 Task: Create a due date automation trigger when advanced on, on the tuesday of the week before a card is due add dates due in 1 working days at 11:00 AM.
Action: Mouse moved to (970, 300)
Screenshot: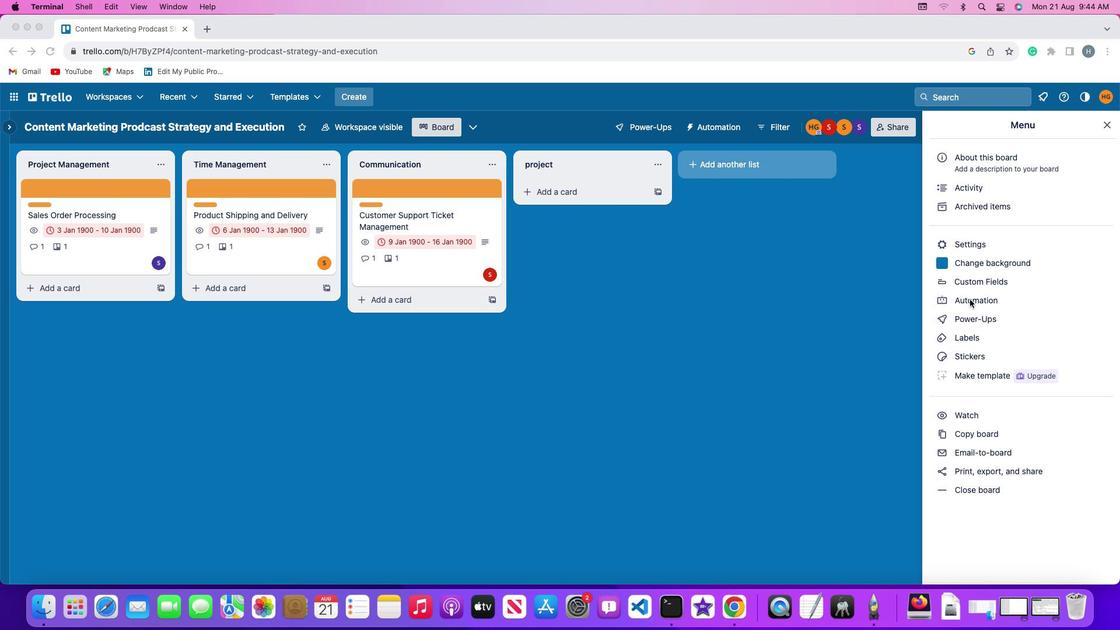 
Action: Mouse pressed left at (970, 300)
Screenshot: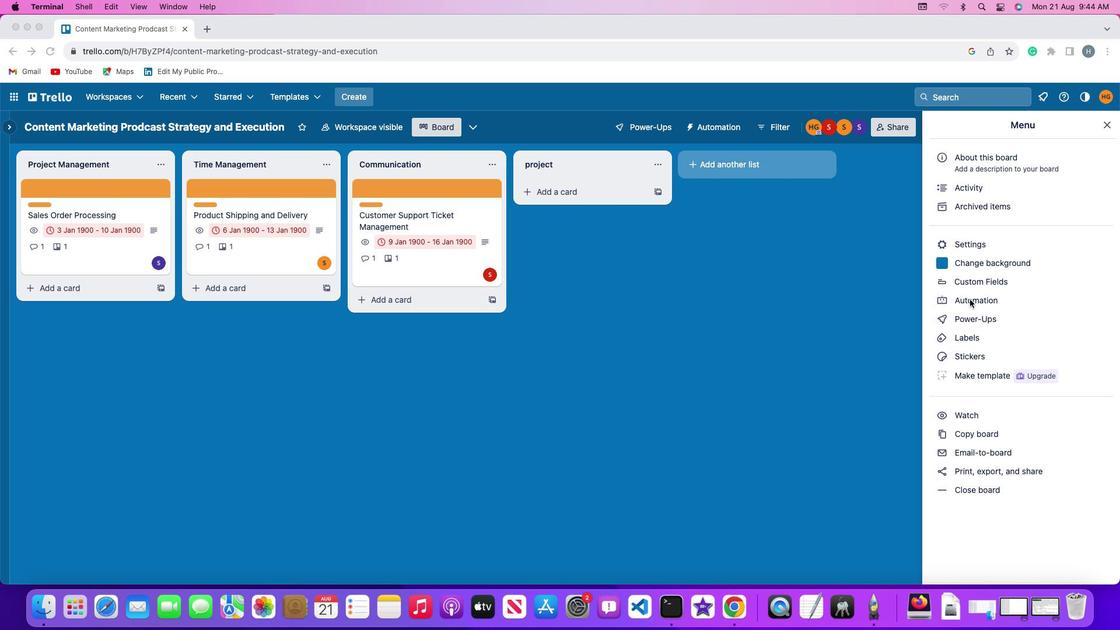 
Action: Mouse pressed left at (970, 300)
Screenshot: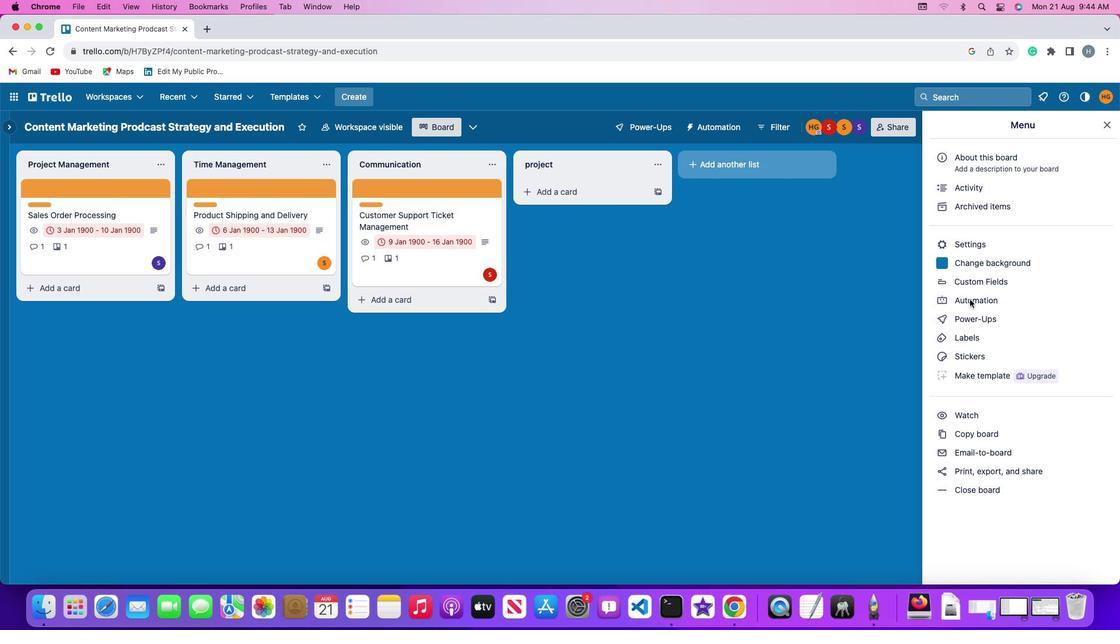 
Action: Mouse moved to (75, 272)
Screenshot: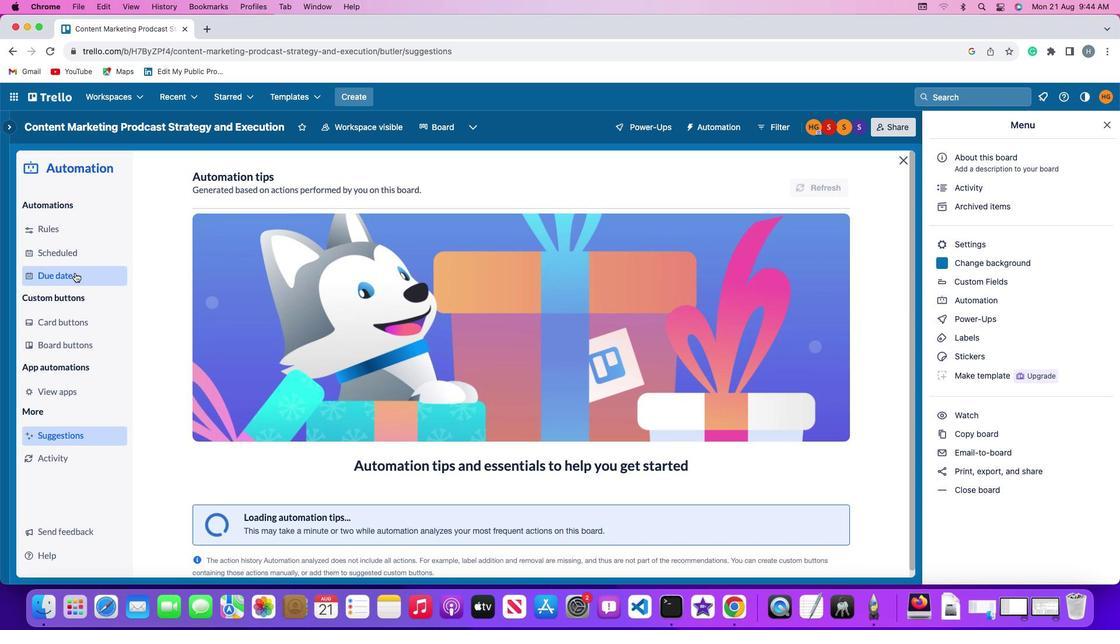 
Action: Mouse pressed left at (75, 272)
Screenshot: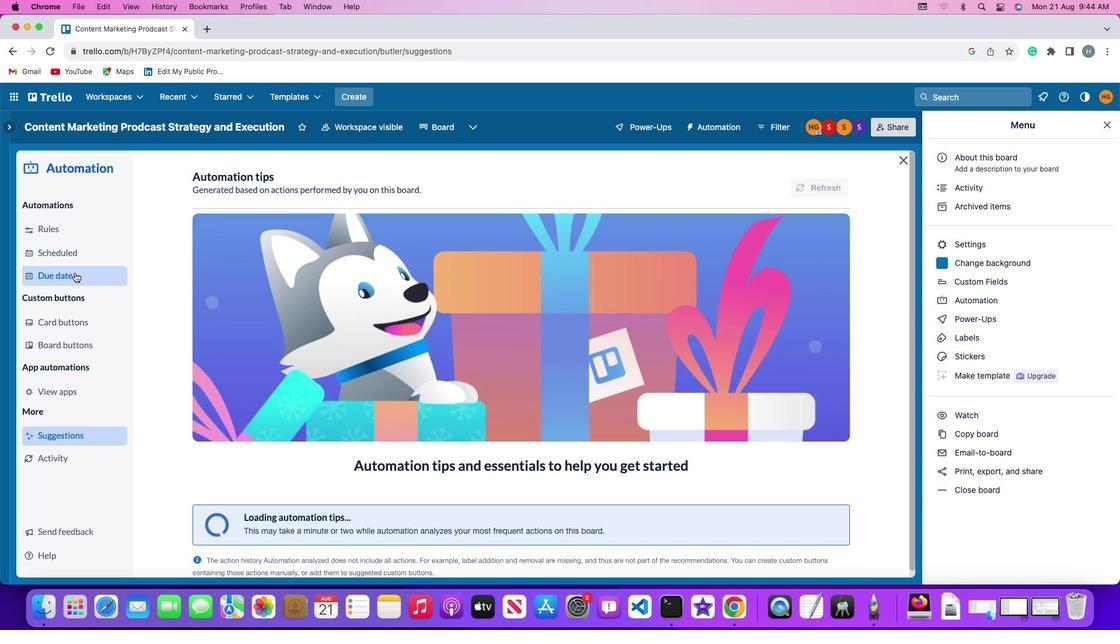 
Action: Mouse moved to (798, 176)
Screenshot: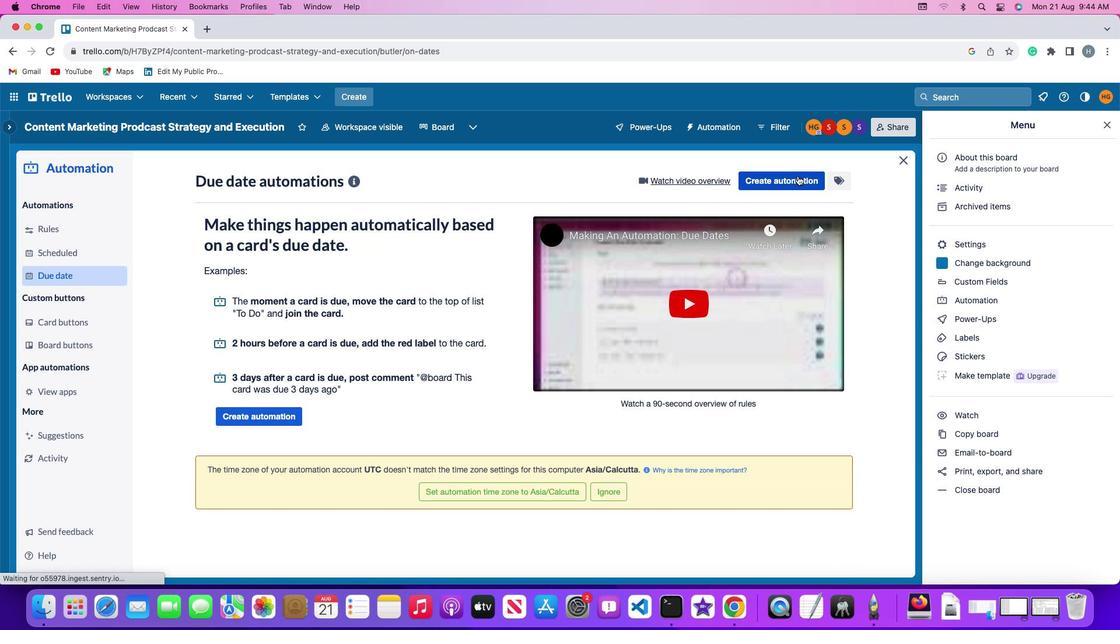 
Action: Mouse pressed left at (798, 176)
Screenshot: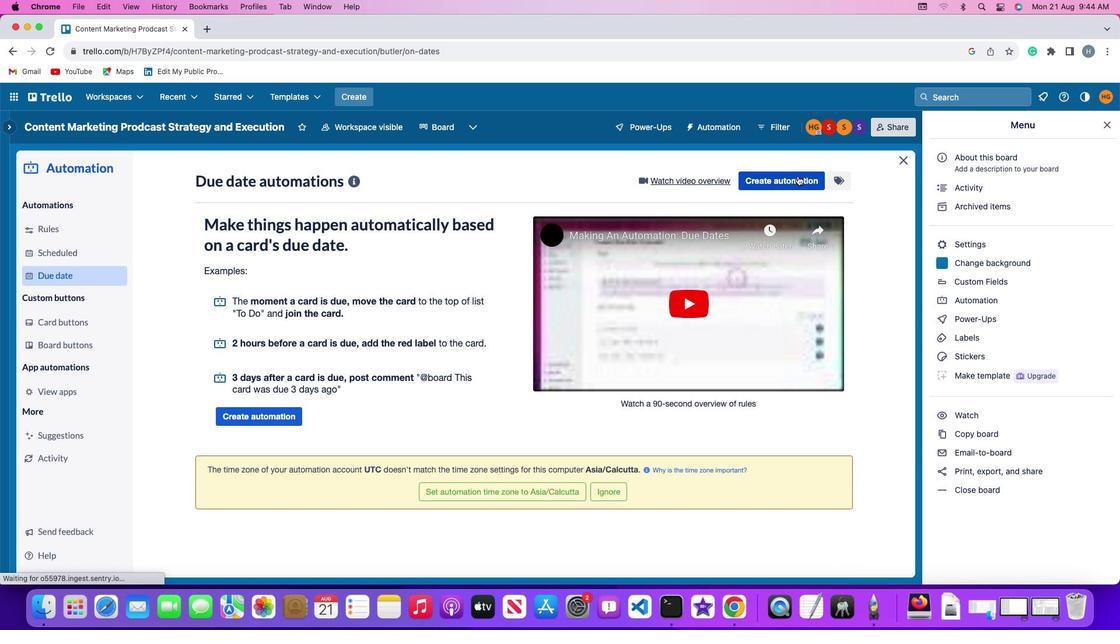 
Action: Mouse moved to (220, 287)
Screenshot: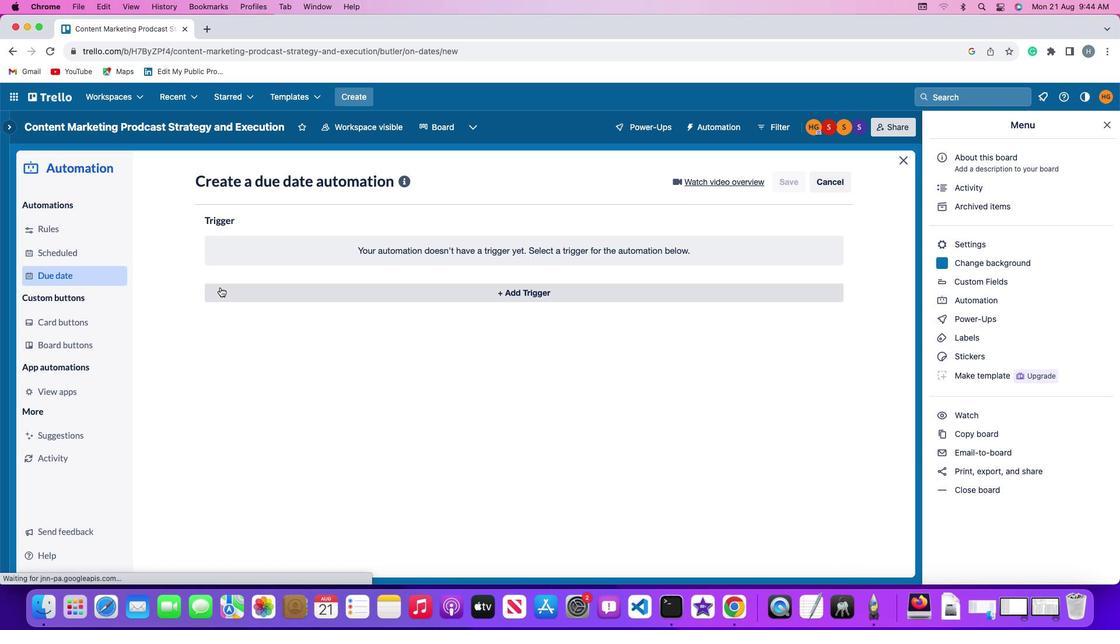 
Action: Mouse pressed left at (220, 287)
Screenshot: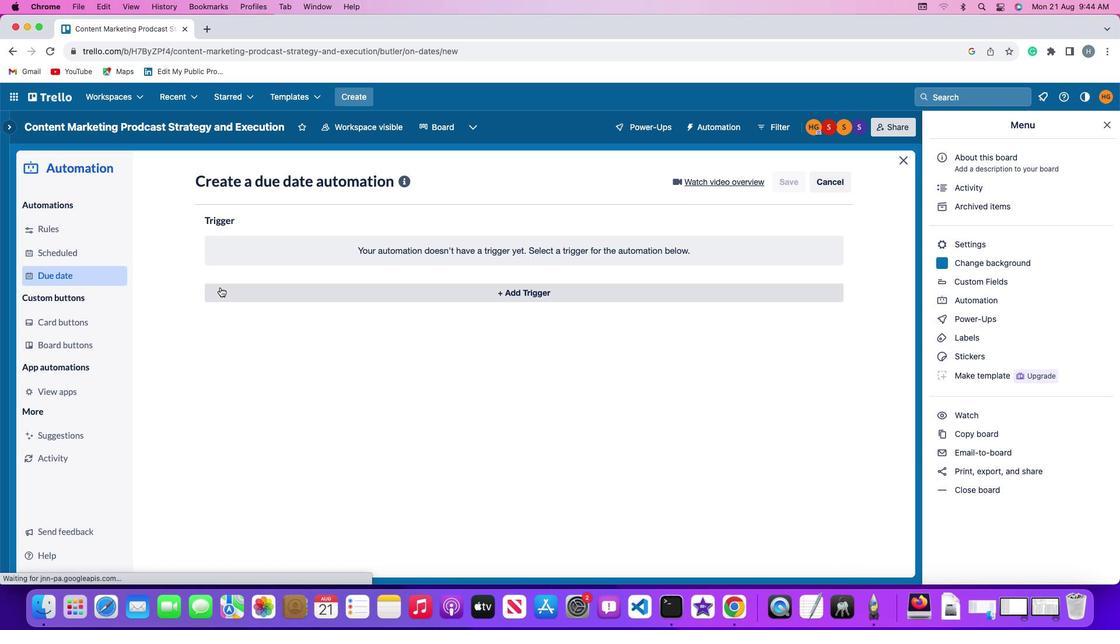 
Action: Mouse moved to (244, 510)
Screenshot: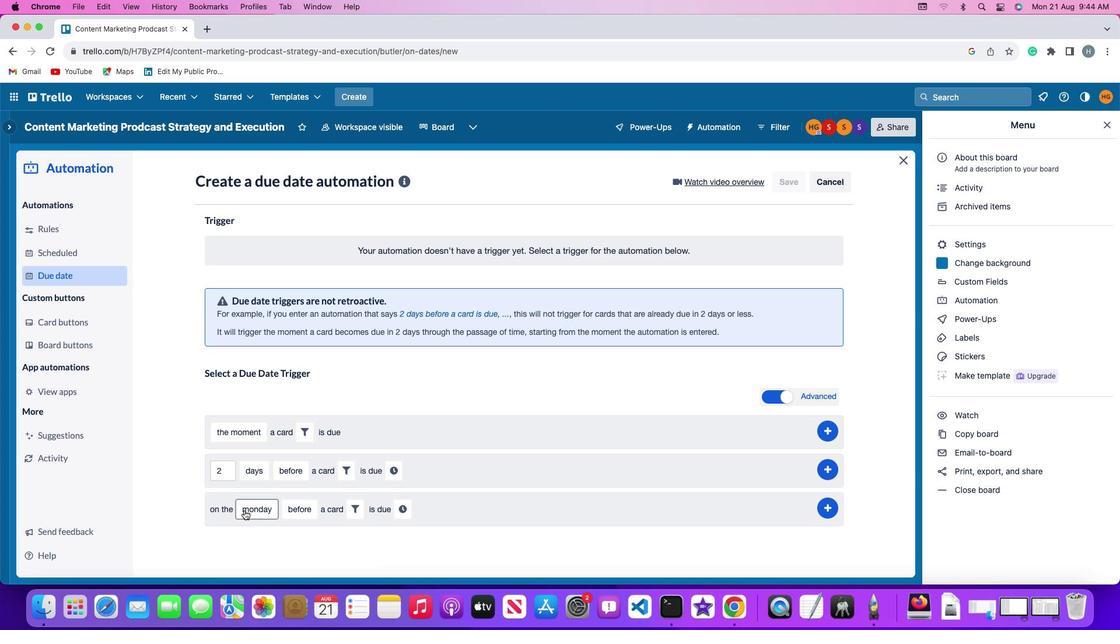 
Action: Mouse pressed left at (244, 510)
Screenshot: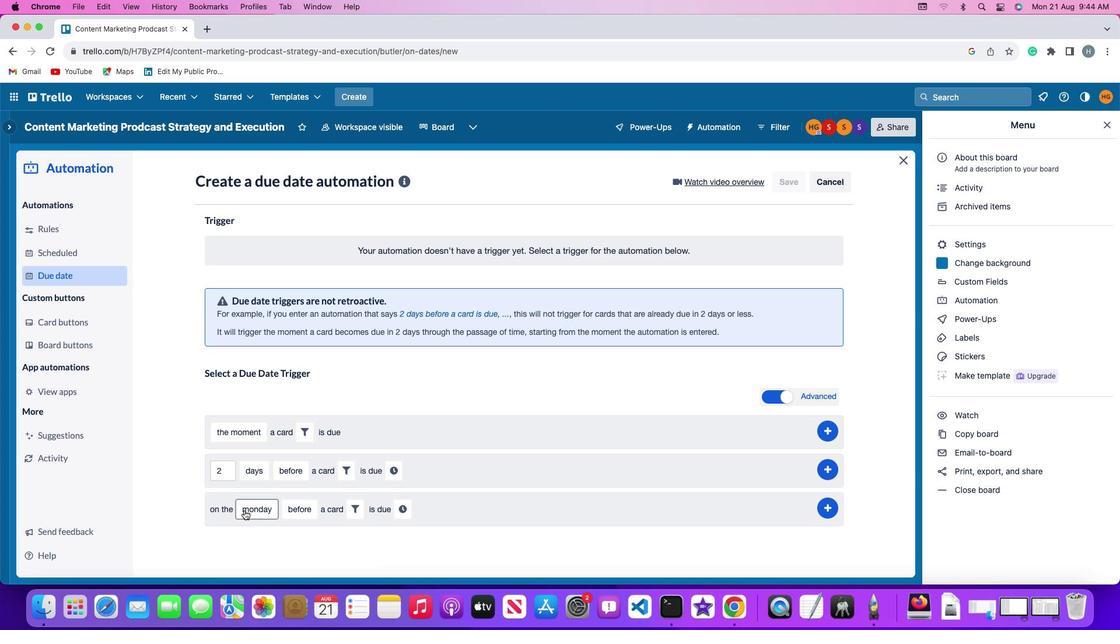 
Action: Mouse moved to (265, 369)
Screenshot: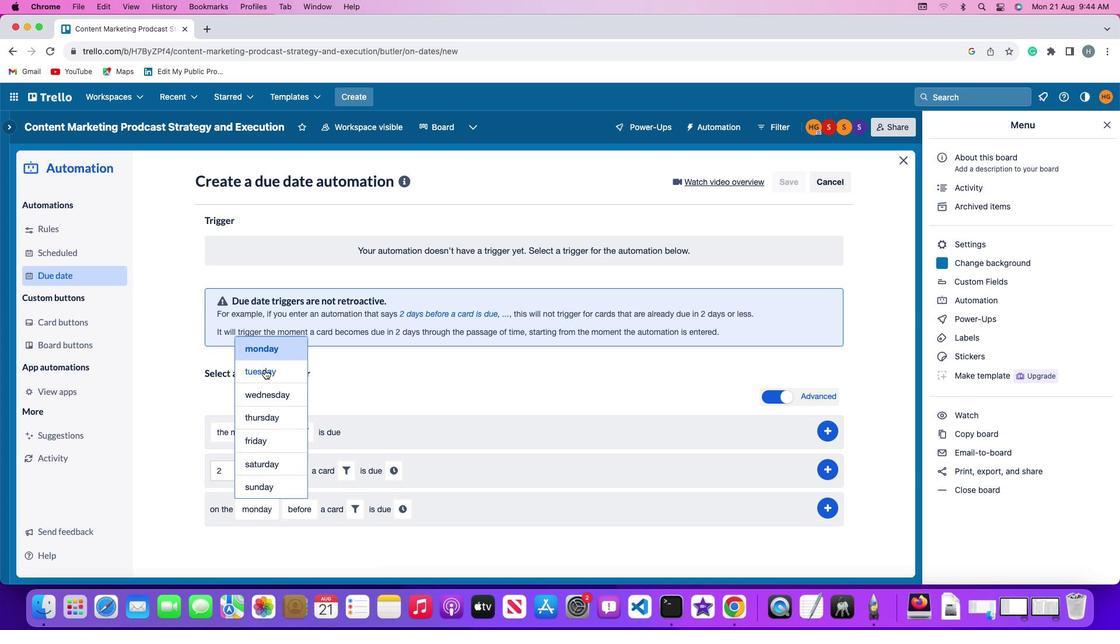 
Action: Mouse pressed left at (265, 369)
Screenshot: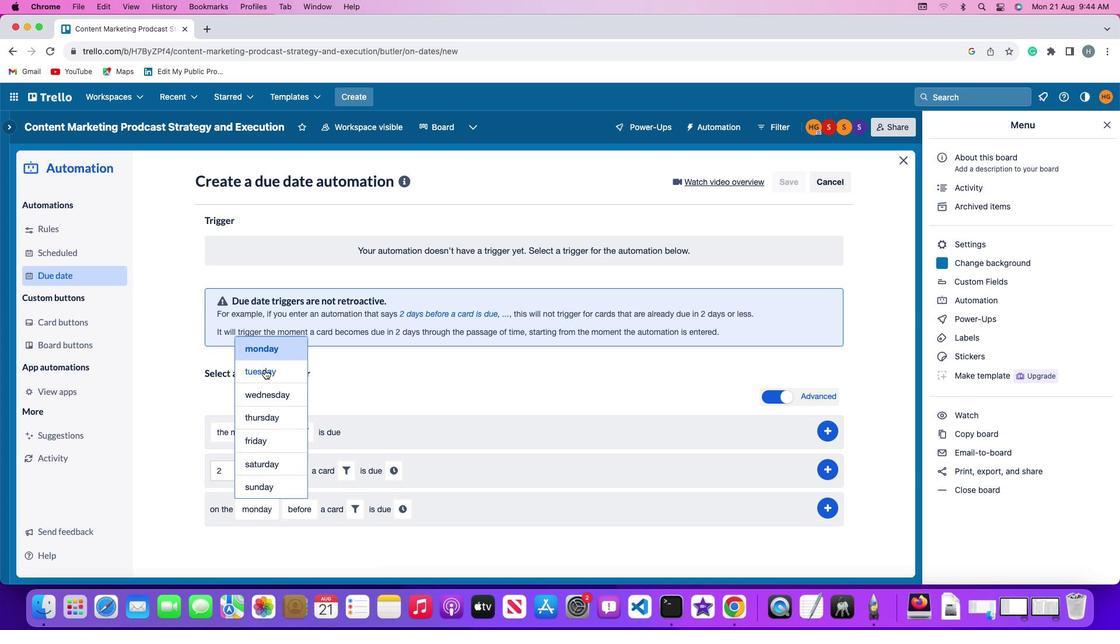 
Action: Mouse moved to (298, 509)
Screenshot: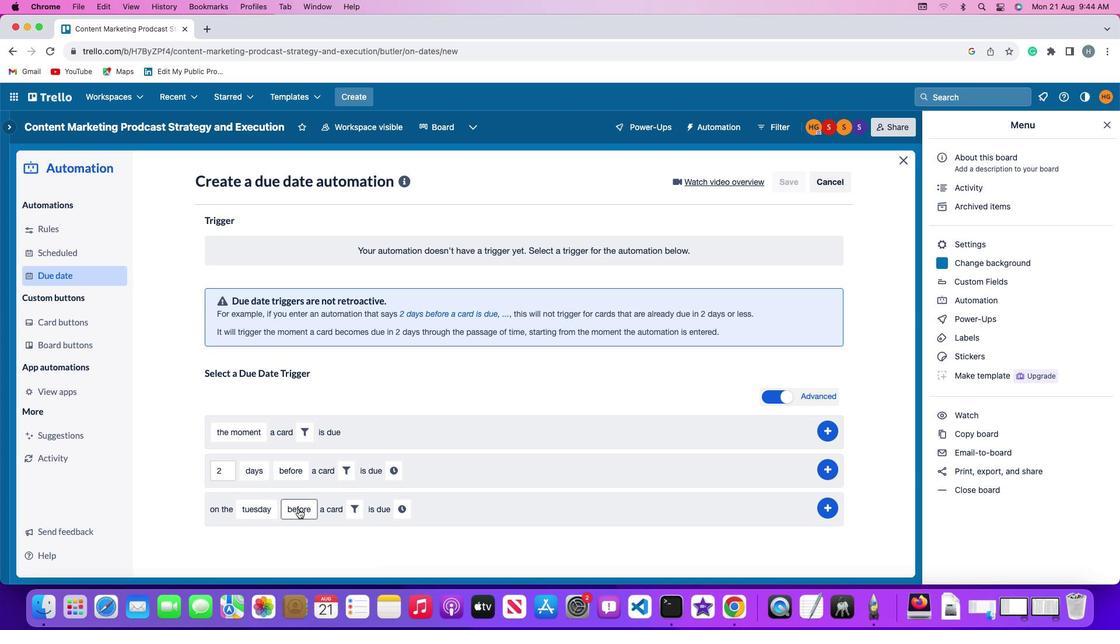 
Action: Mouse pressed left at (298, 509)
Screenshot: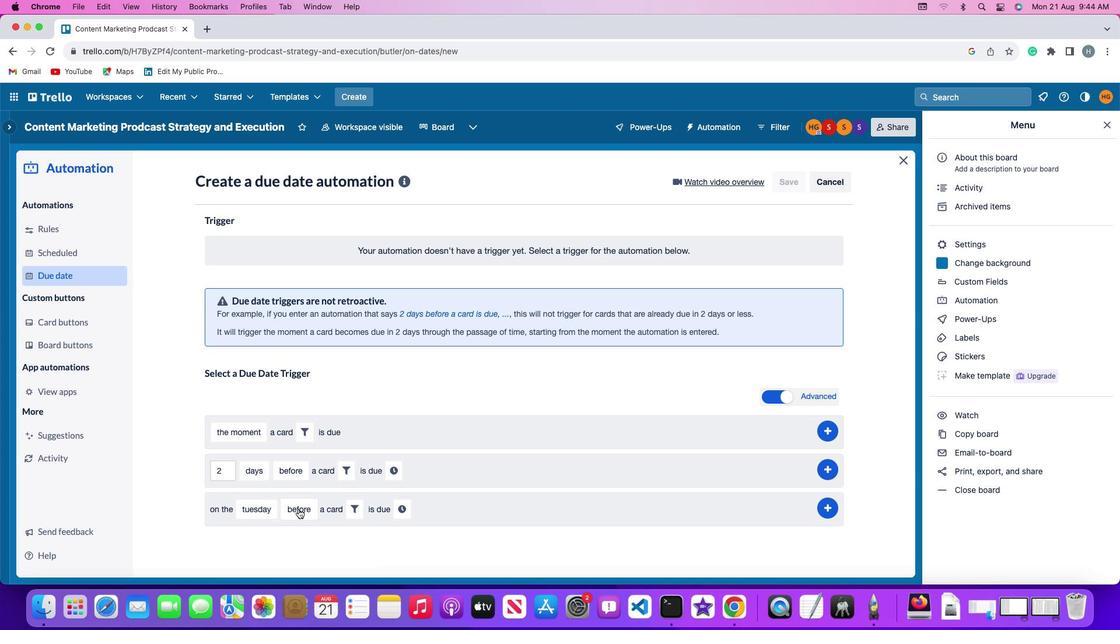 
Action: Mouse moved to (304, 490)
Screenshot: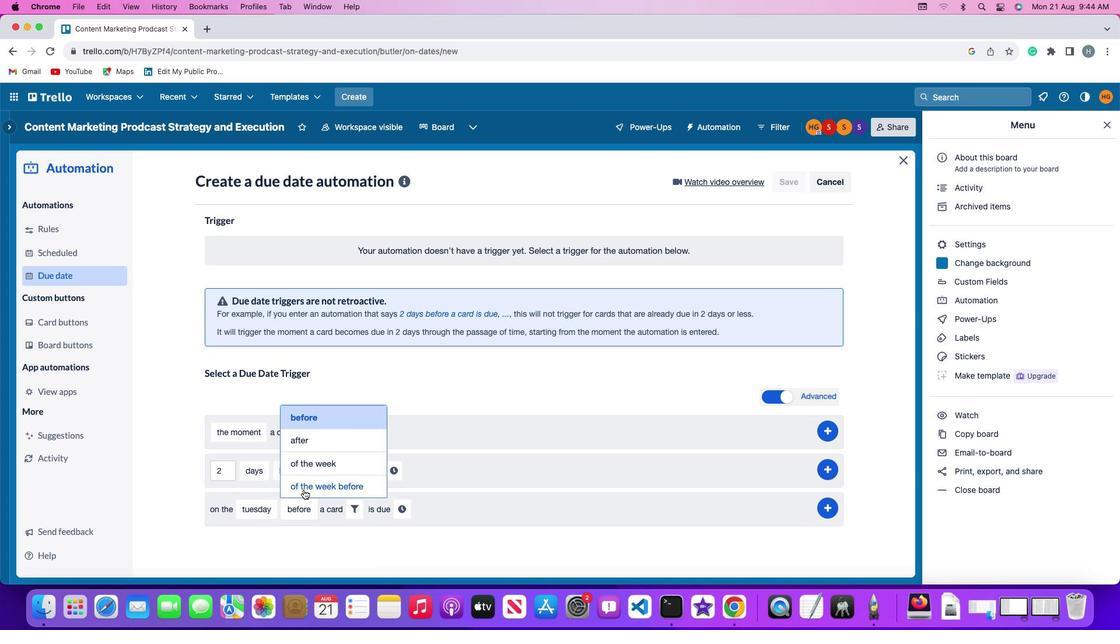 
Action: Mouse pressed left at (304, 490)
Screenshot: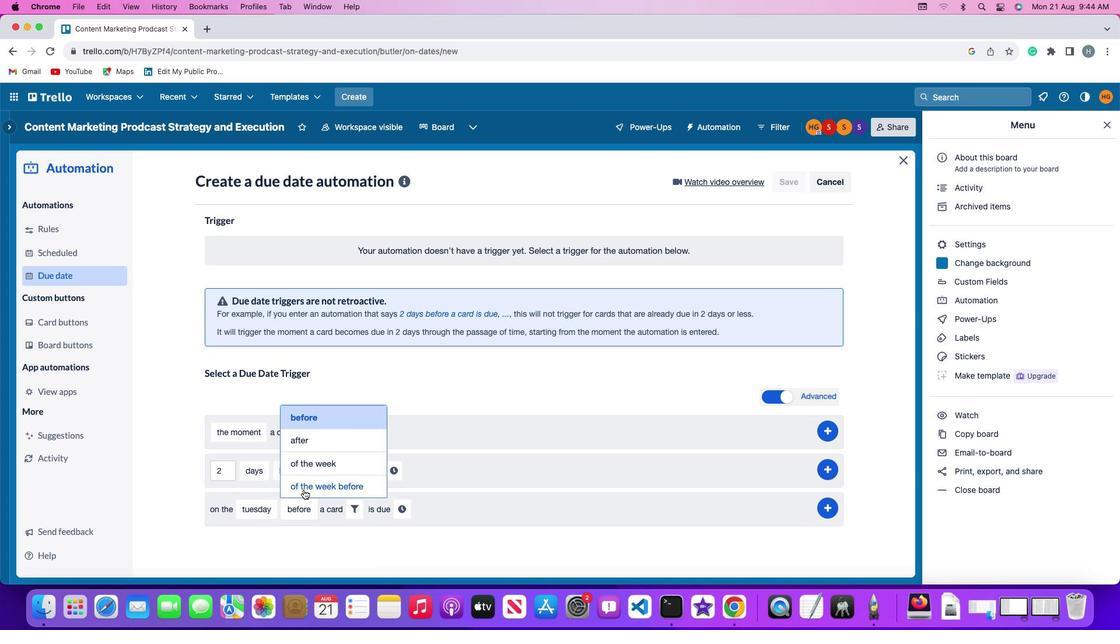 
Action: Mouse moved to (403, 510)
Screenshot: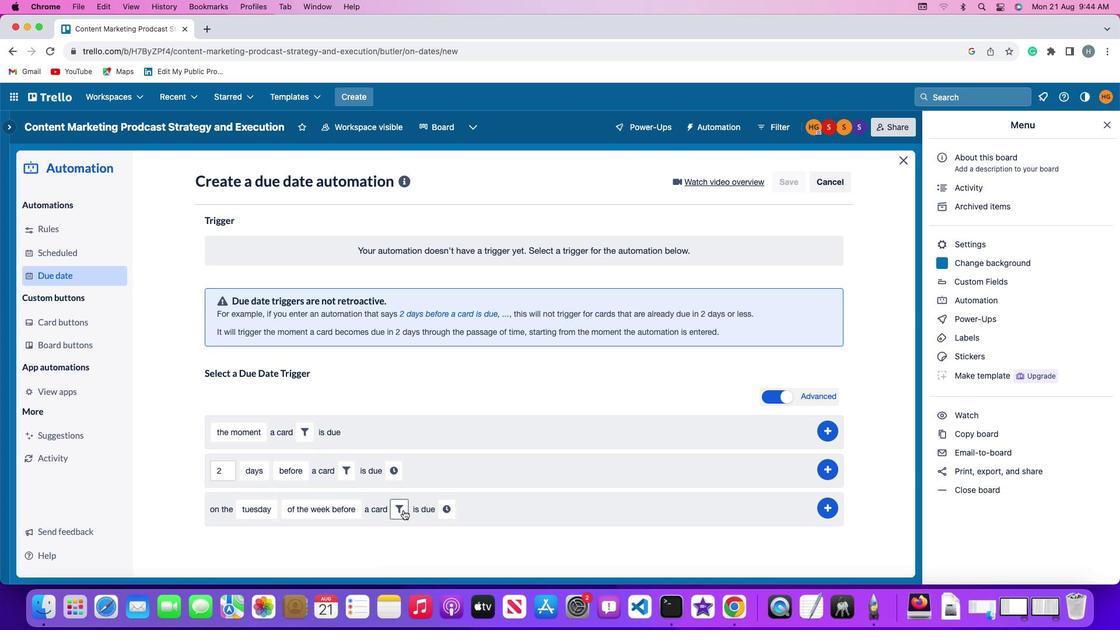 
Action: Mouse pressed left at (403, 510)
Screenshot: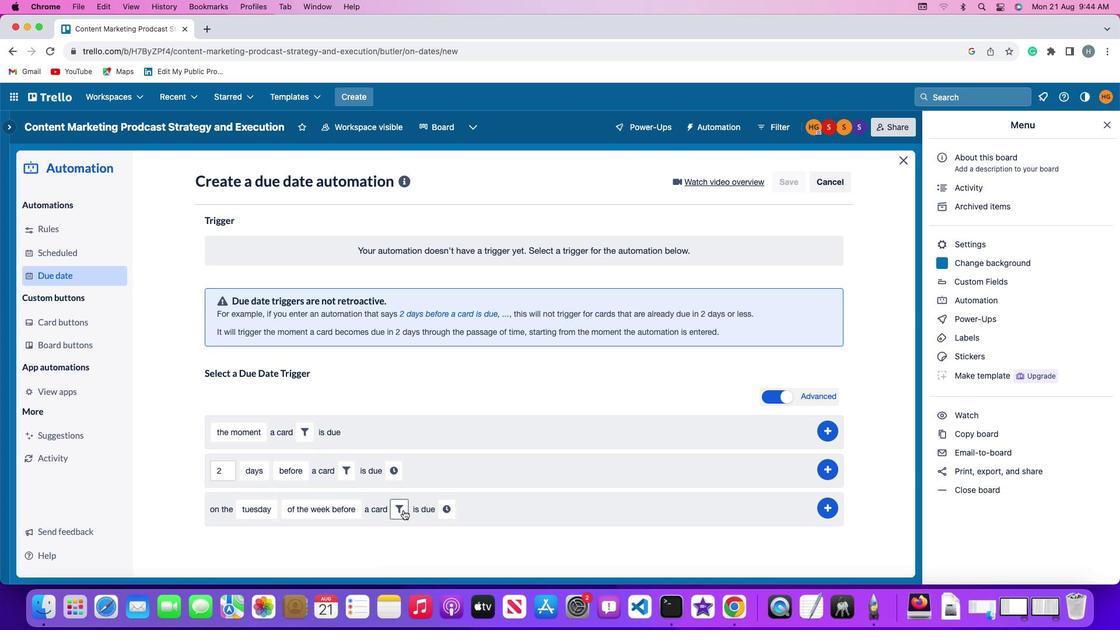 
Action: Mouse moved to (464, 558)
Screenshot: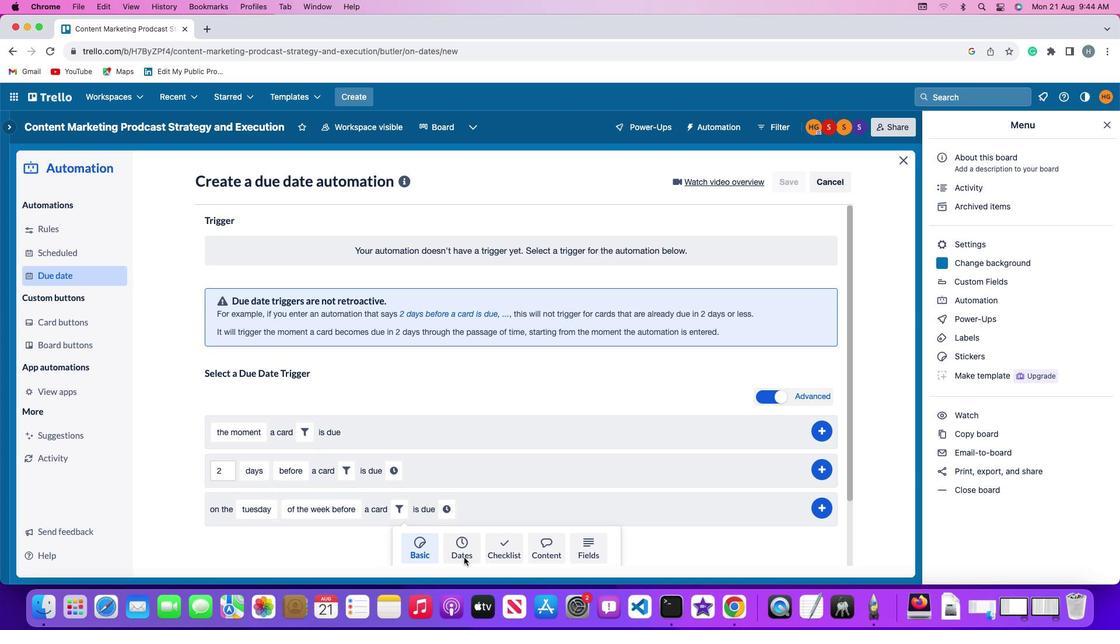 
Action: Mouse pressed left at (464, 558)
Screenshot: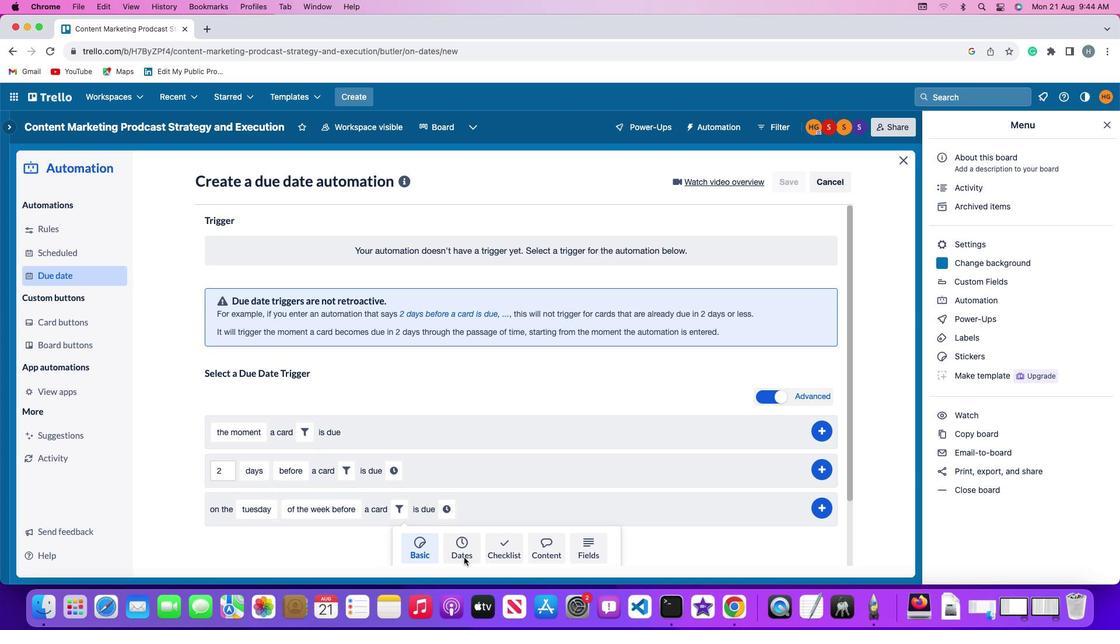 
Action: Mouse moved to (339, 537)
Screenshot: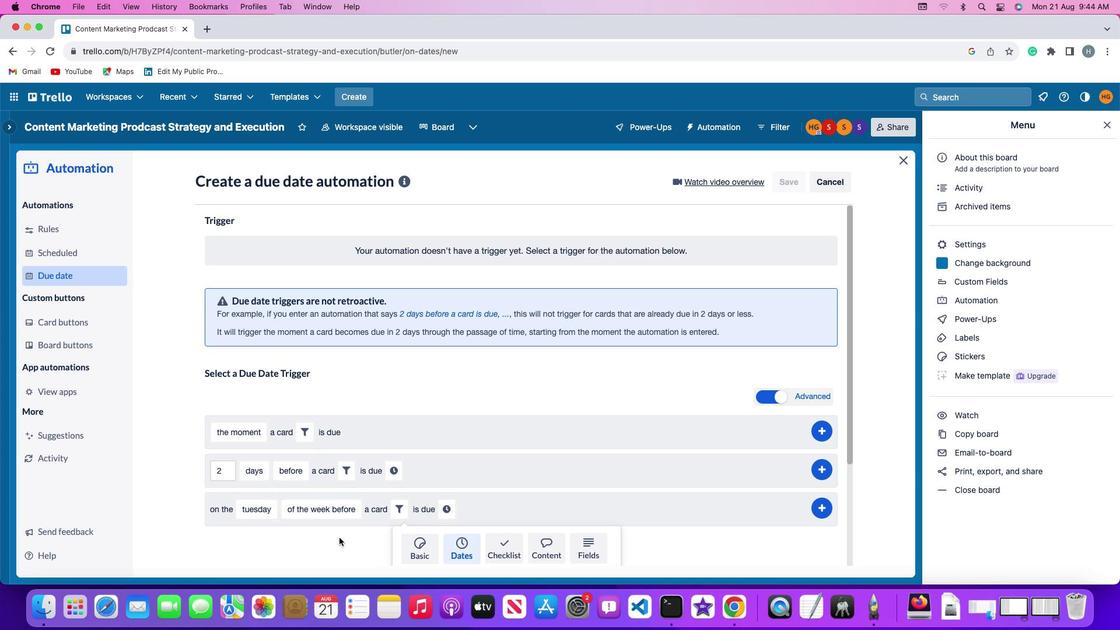 
Action: Mouse scrolled (339, 537) with delta (0, 0)
Screenshot: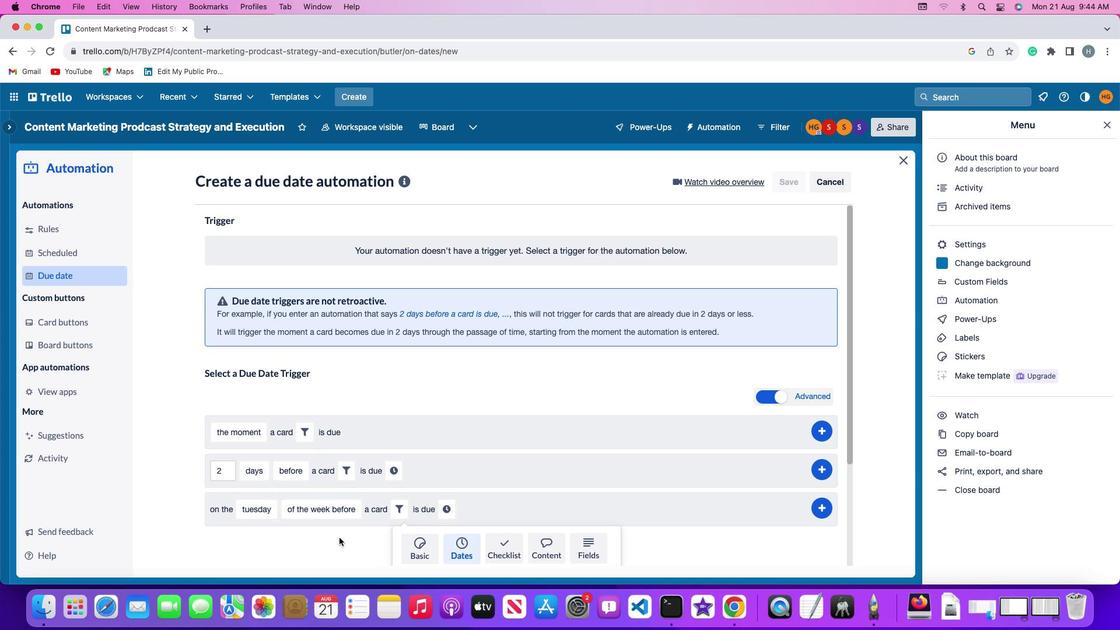 
Action: Mouse scrolled (339, 537) with delta (0, 0)
Screenshot: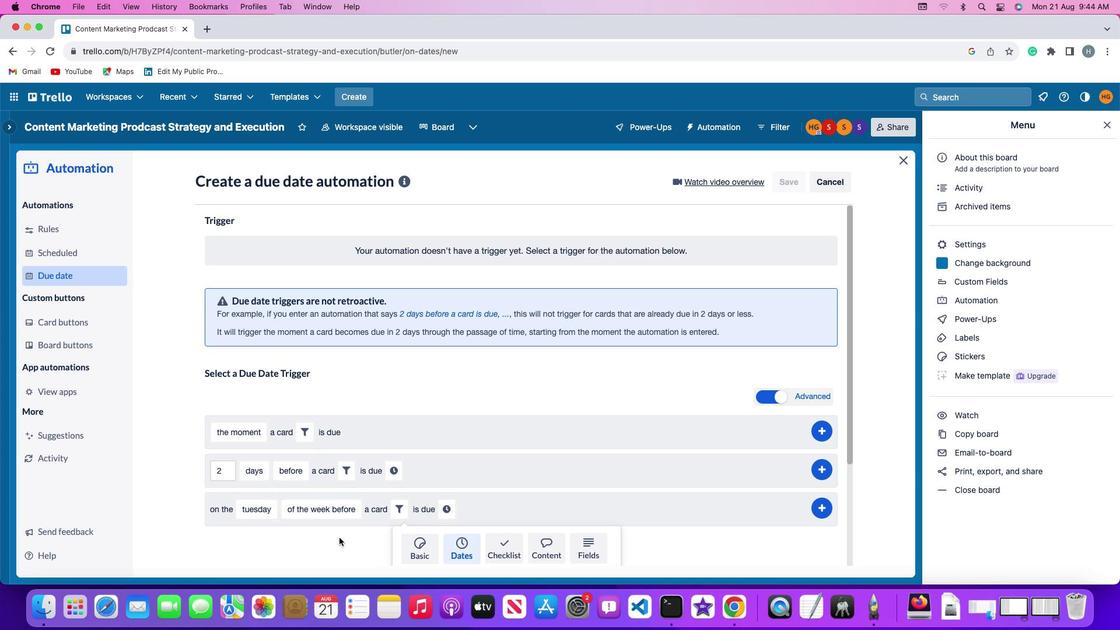 
Action: Mouse scrolled (339, 537) with delta (0, -1)
Screenshot: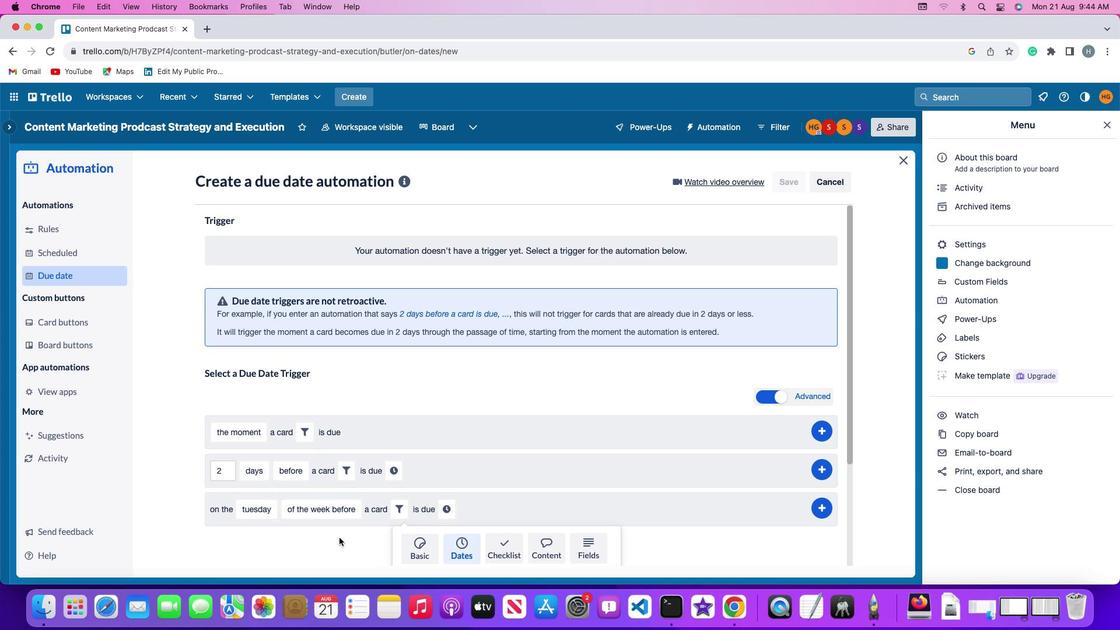 
Action: Mouse scrolled (339, 537) with delta (0, -2)
Screenshot: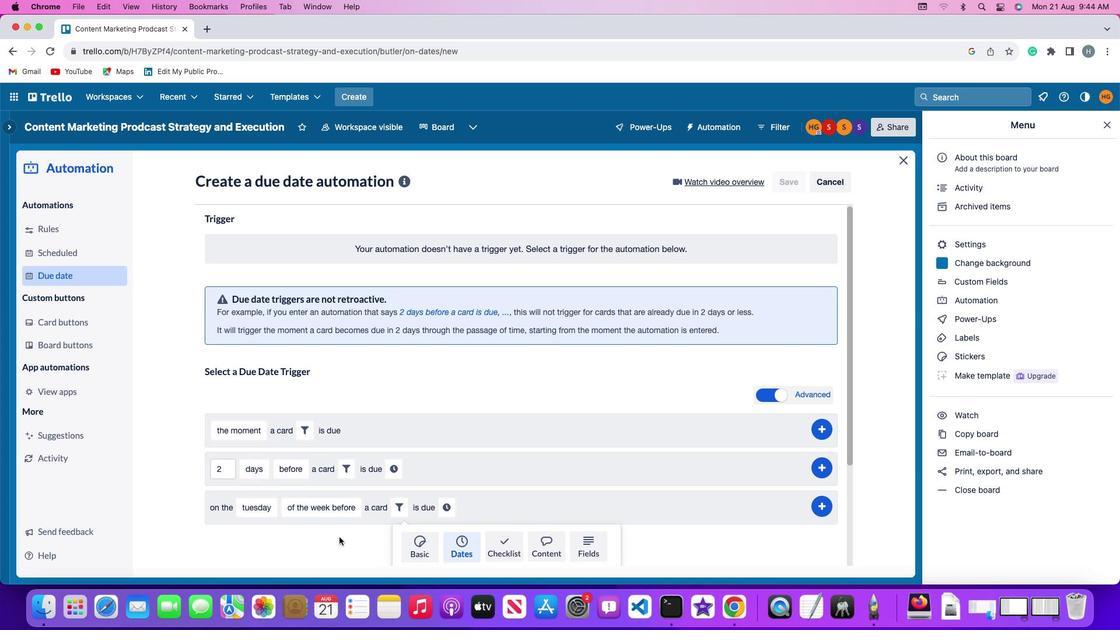 
Action: Mouse moved to (339, 537)
Screenshot: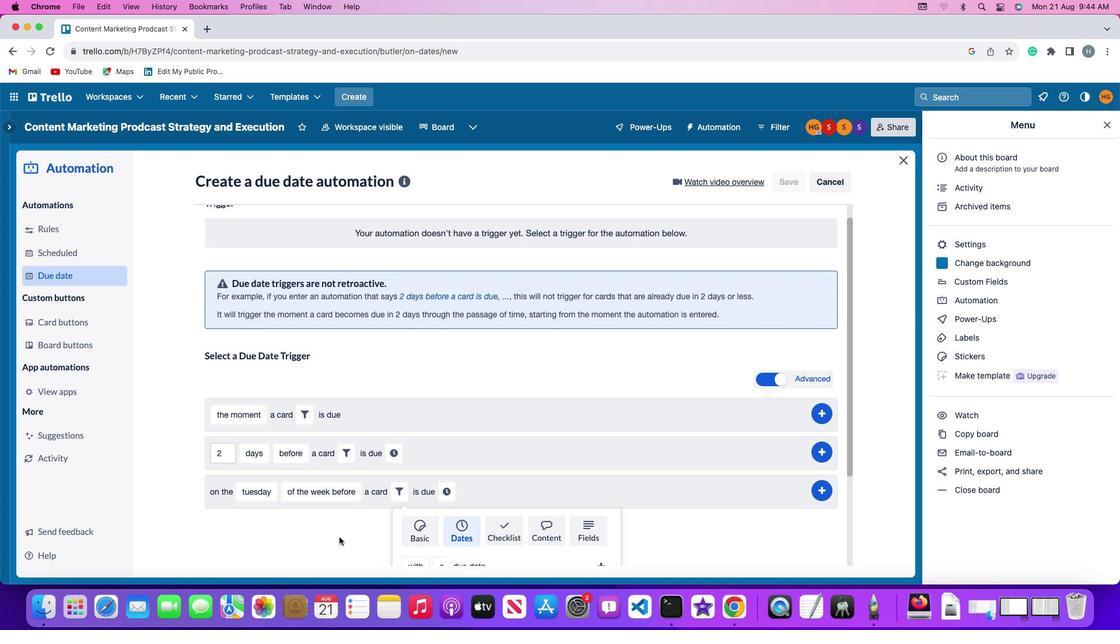 
Action: Mouse scrolled (339, 537) with delta (0, -2)
Screenshot: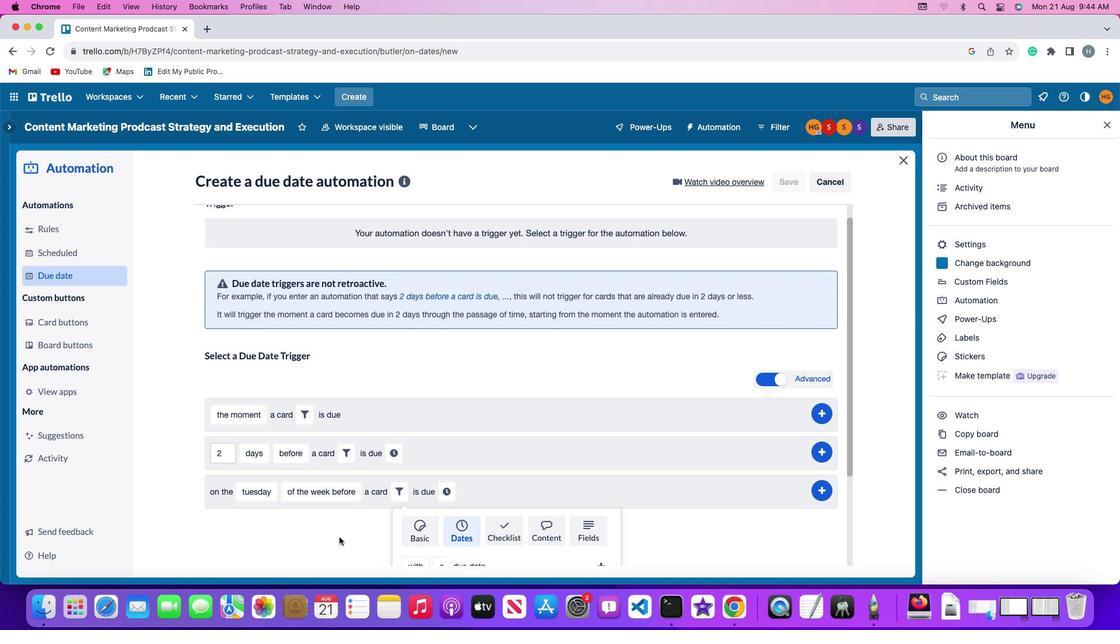 
Action: Mouse moved to (340, 536)
Screenshot: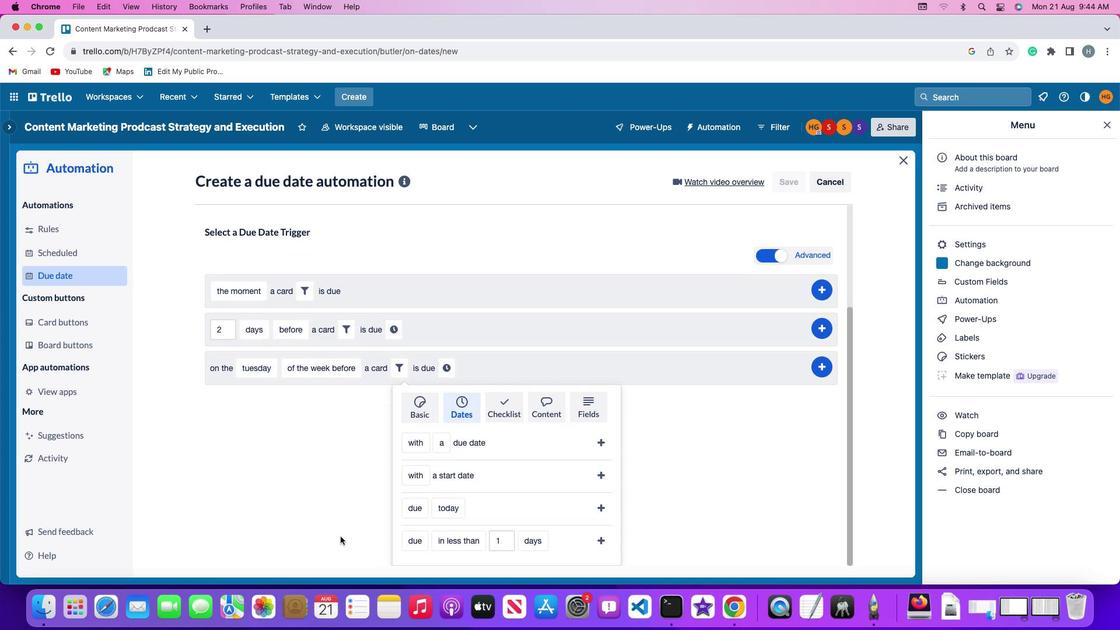 
Action: Mouse scrolled (340, 536) with delta (0, 0)
Screenshot: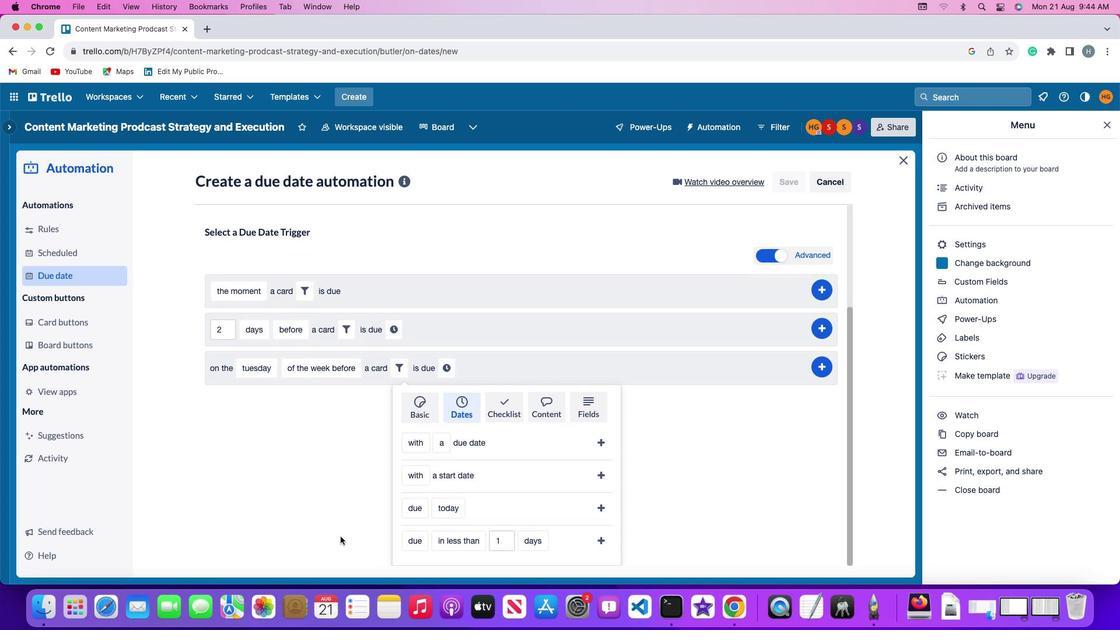 
Action: Mouse scrolled (340, 536) with delta (0, 0)
Screenshot: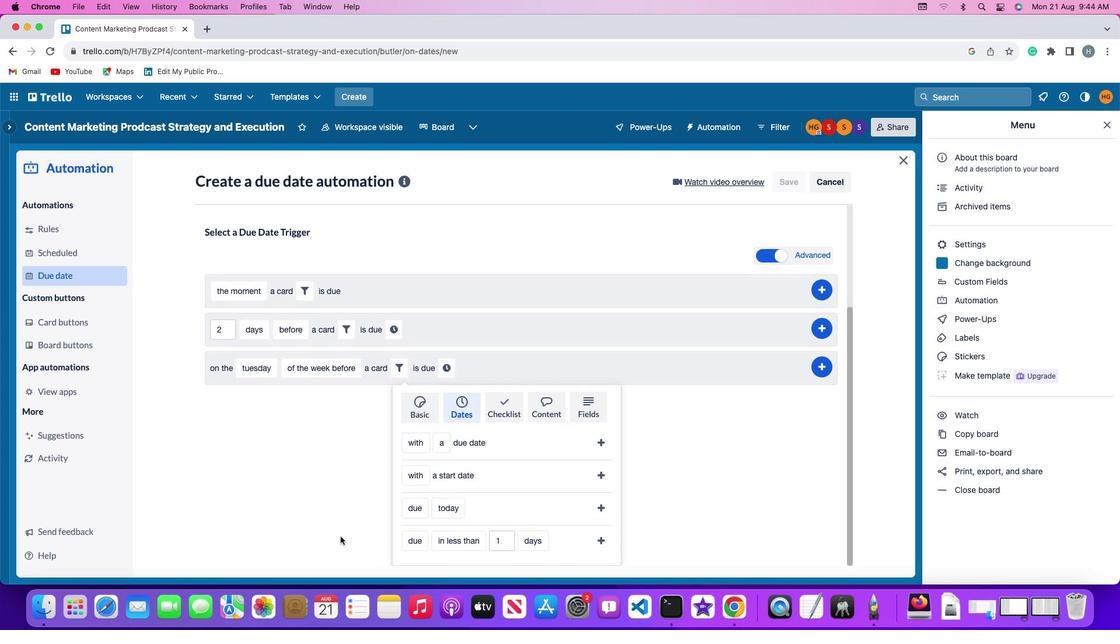 
Action: Mouse scrolled (340, 536) with delta (0, -1)
Screenshot: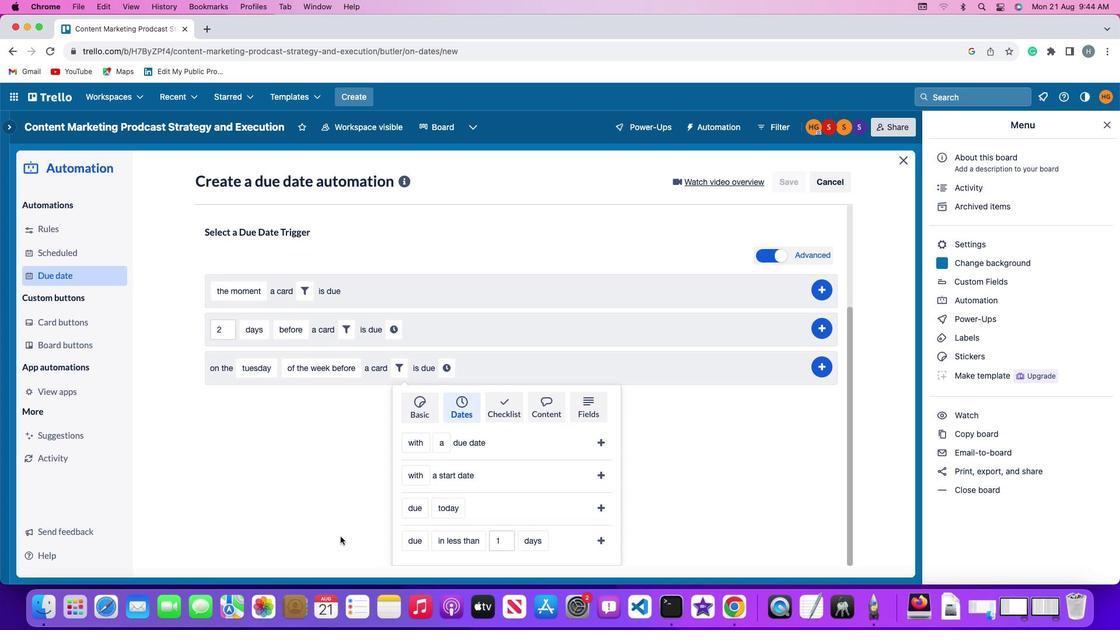 
Action: Mouse moved to (422, 538)
Screenshot: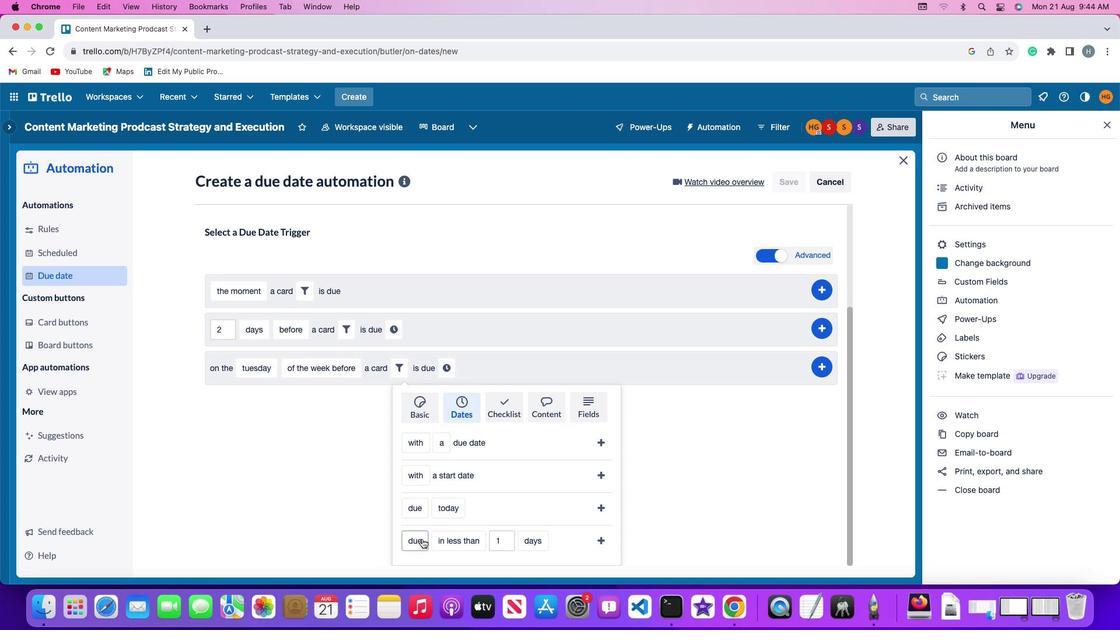 
Action: Mouse pressed left at (422, 538)
Screenshot: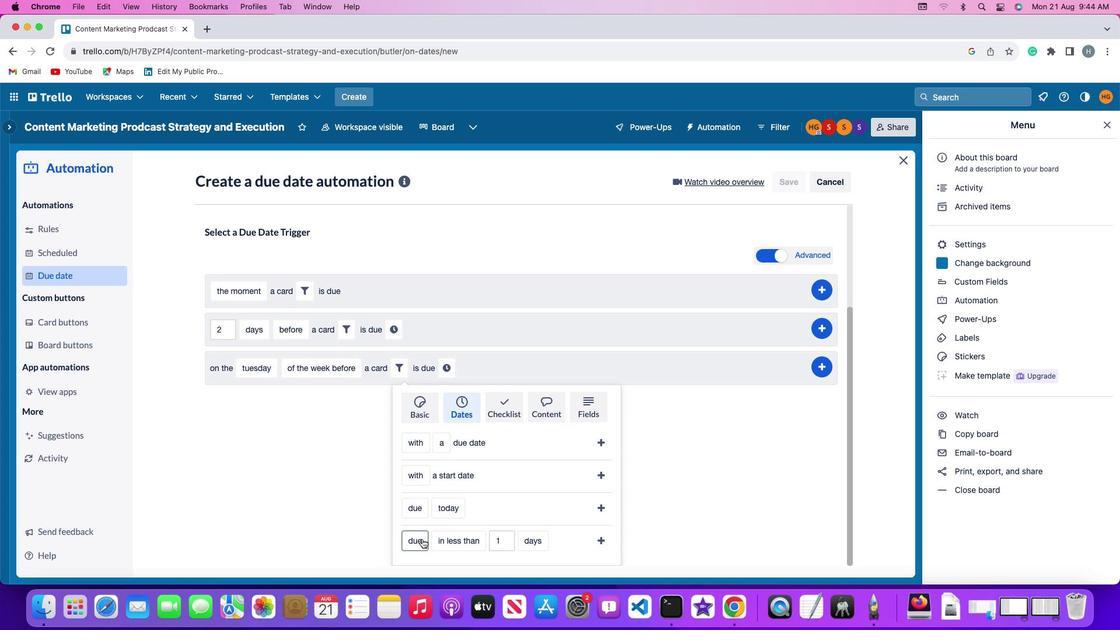 
Action: Mouse moved to (424, 493)
Screenshot: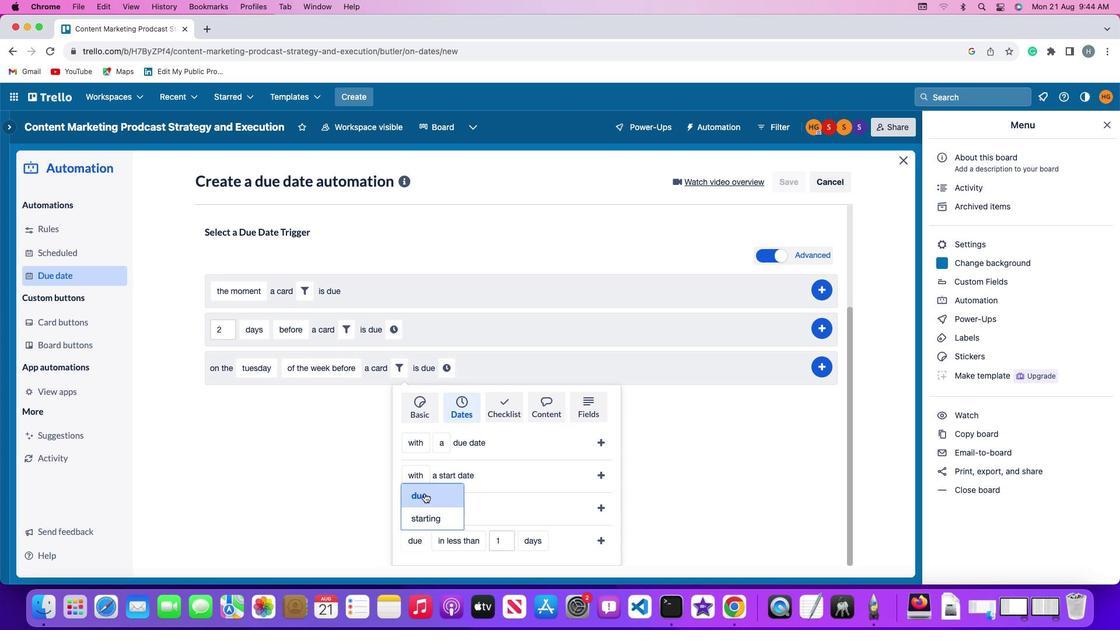 
Action: Mouse pressed left at (424, 493)
Screenshot: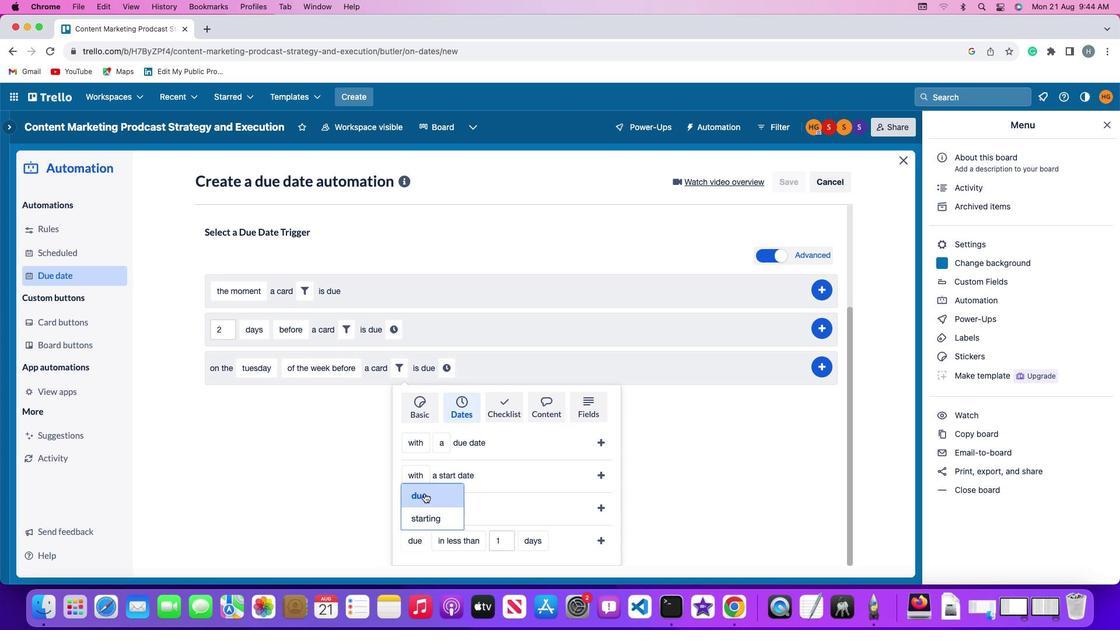 
Action: Mouse moved to (446, 548)
Screenshot: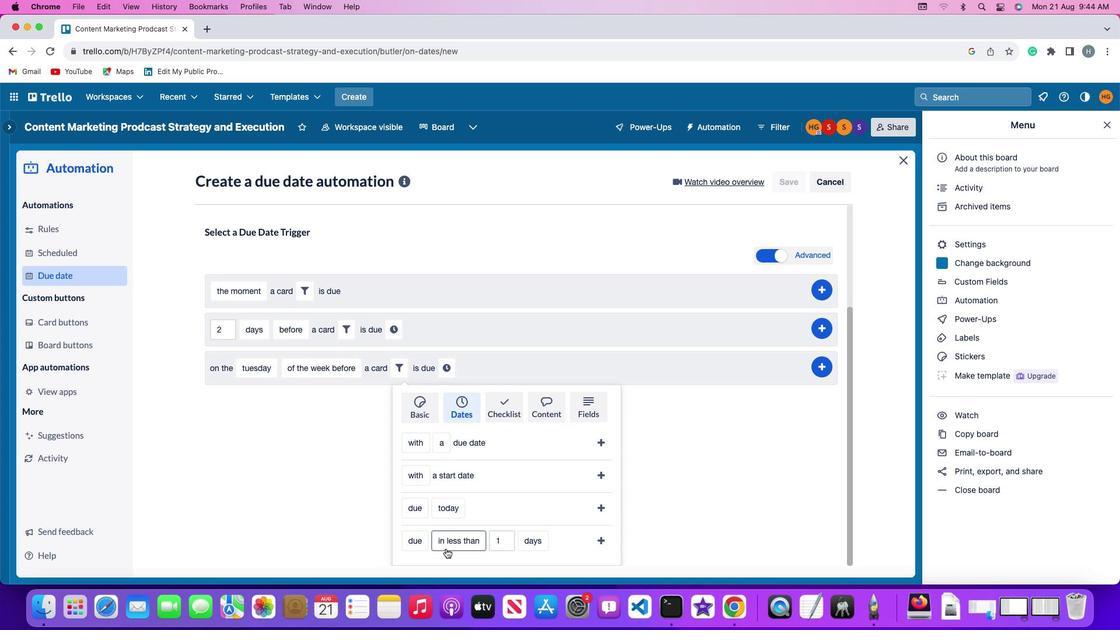 
Action: Mouse pressed left at (446, 548)
Screenshot: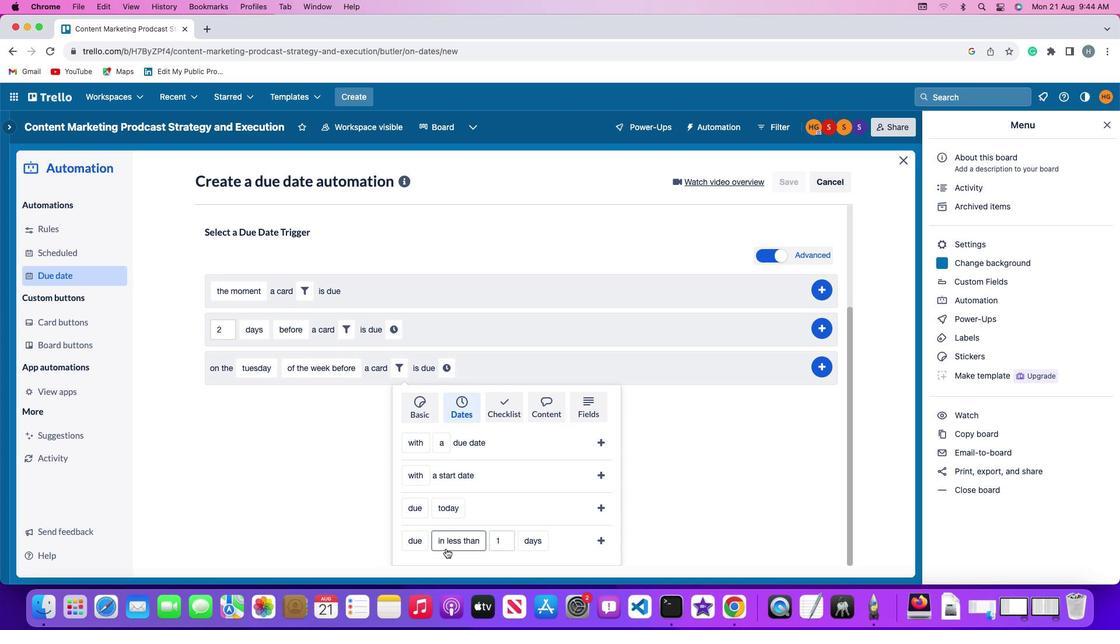 
Action: Mouse moved to (447, 499)
Screenshot: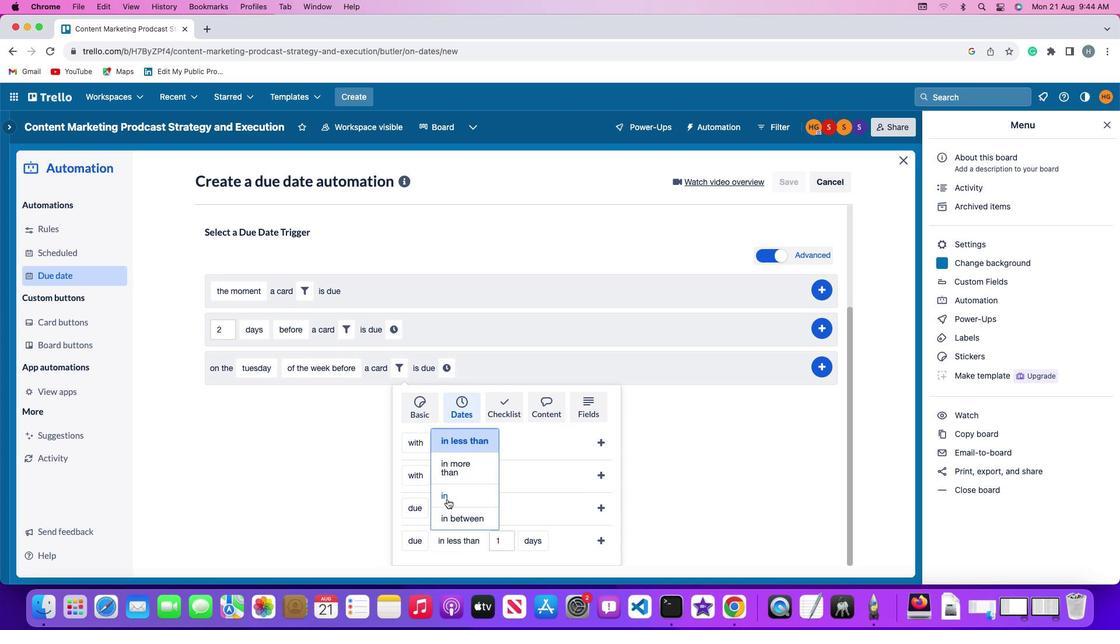 
Action: Mouse pressed left at (447, 499)
Screenshot: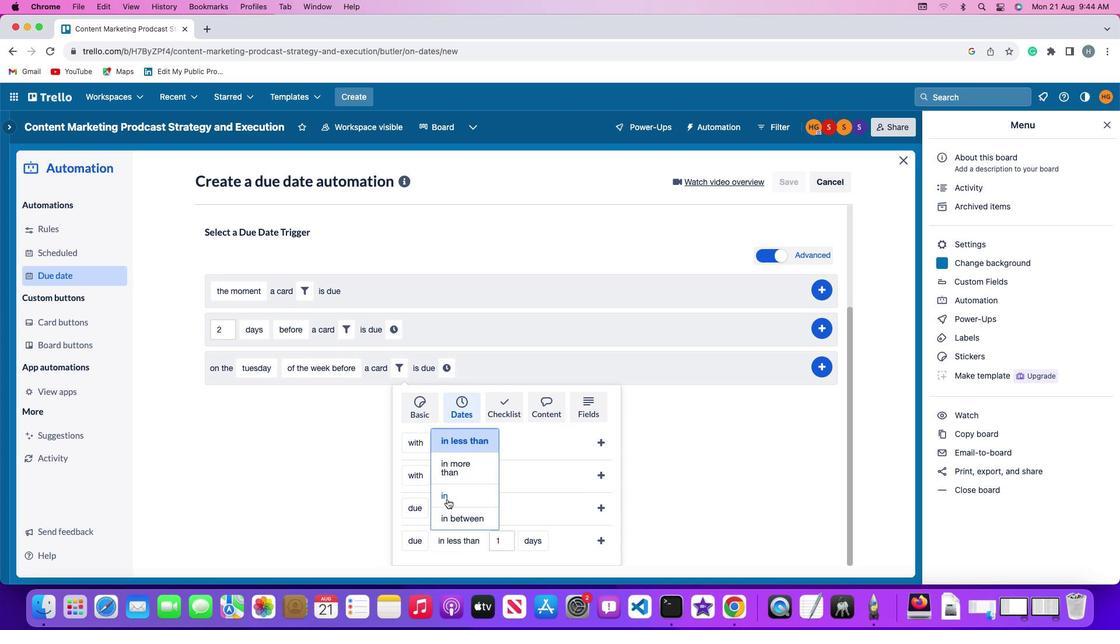 
Action: Mouse moved to (475, 542)
Screenshot: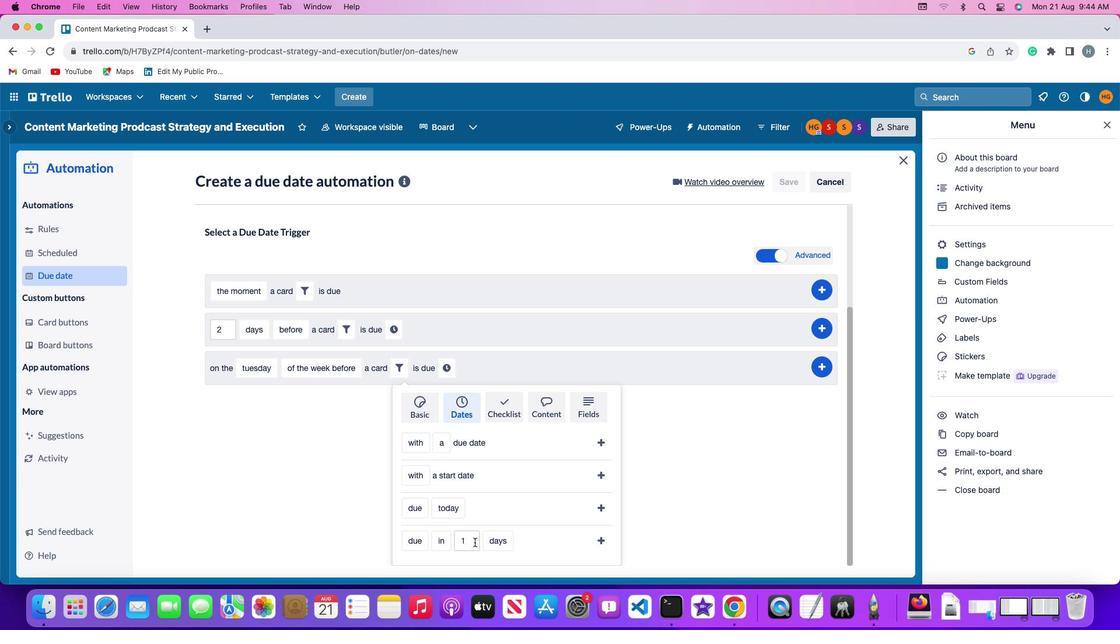 
Action: Mouse pressed left at (475, 542)
Screenshot: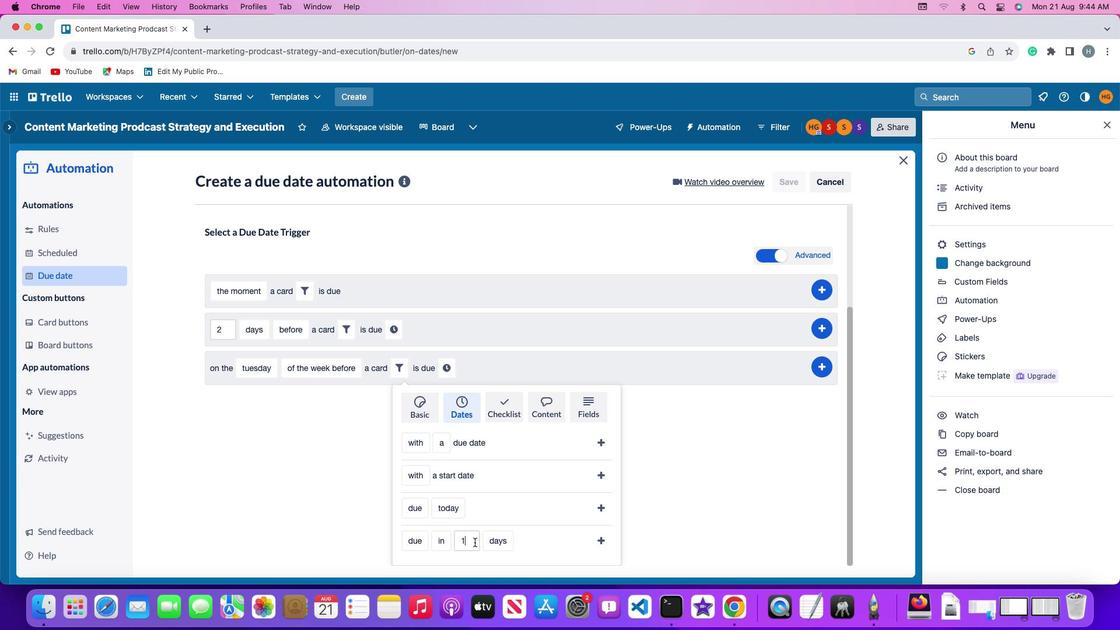
Action: Key pressed Key.backspace'1'
Screenshot: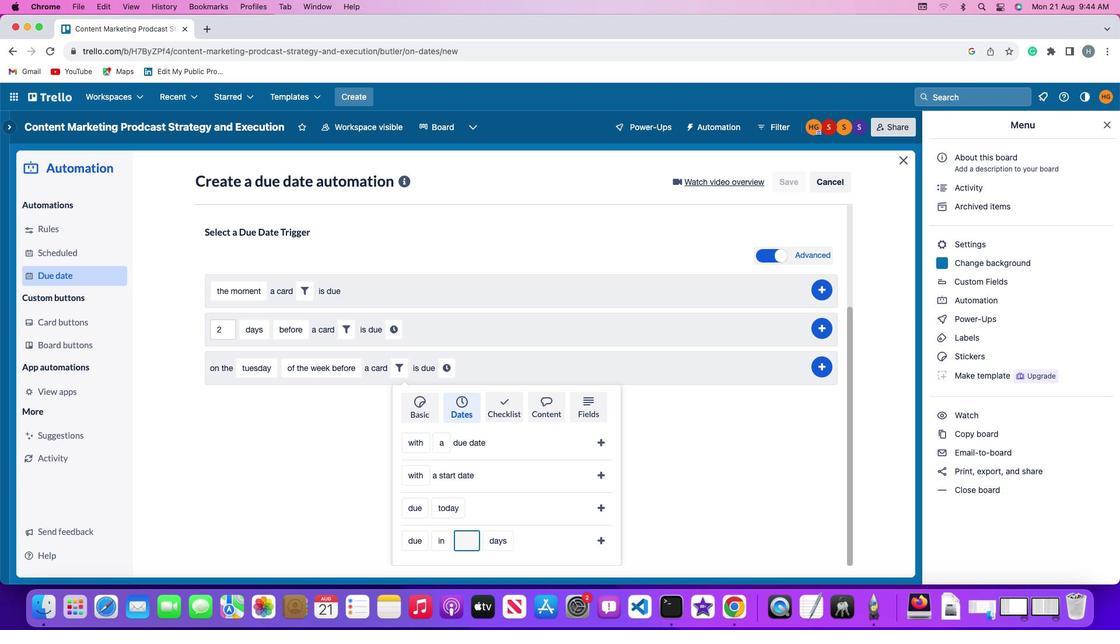 
Action: Mouse moved to (493, 538)
Screenshot: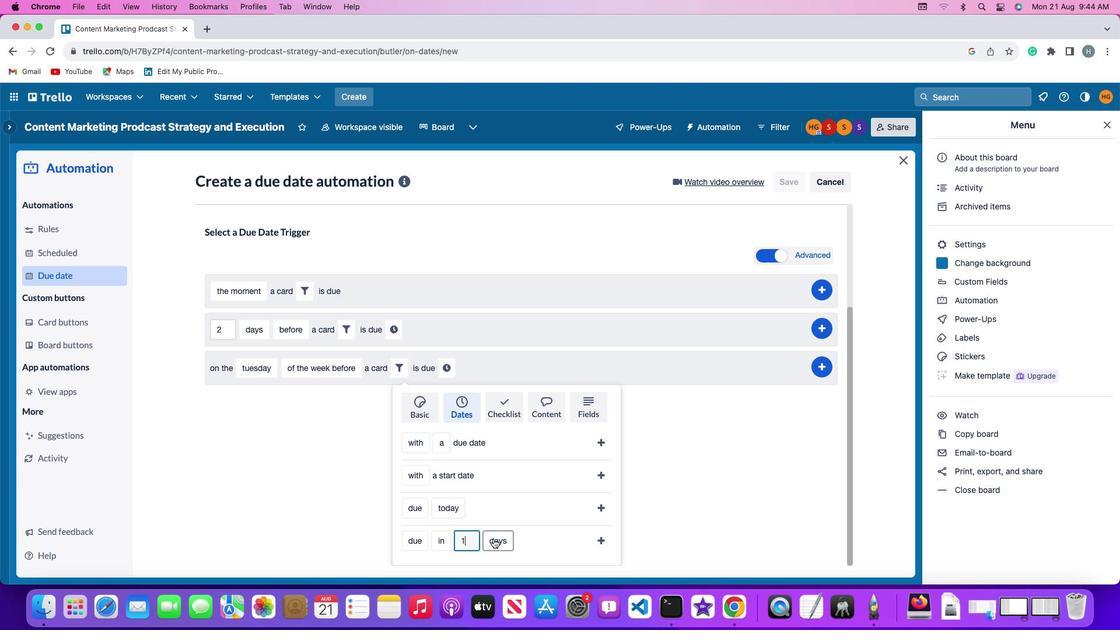
Action: Mouse pressed left at (493, 538)
Screenshot: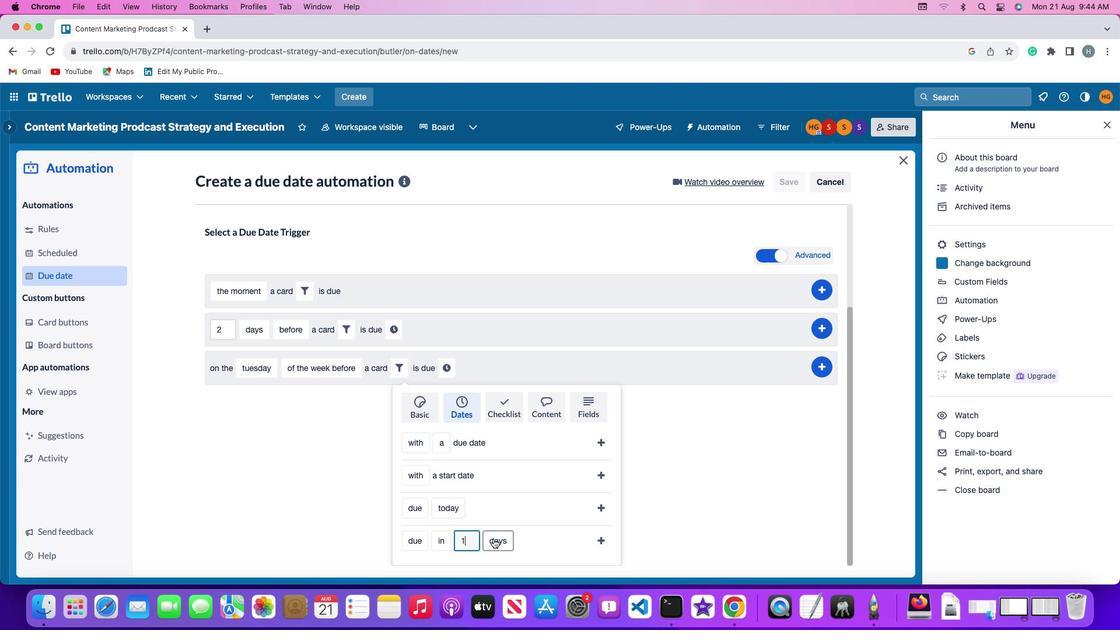 
Action: Mouse moved to (493, 521)
Screenshot: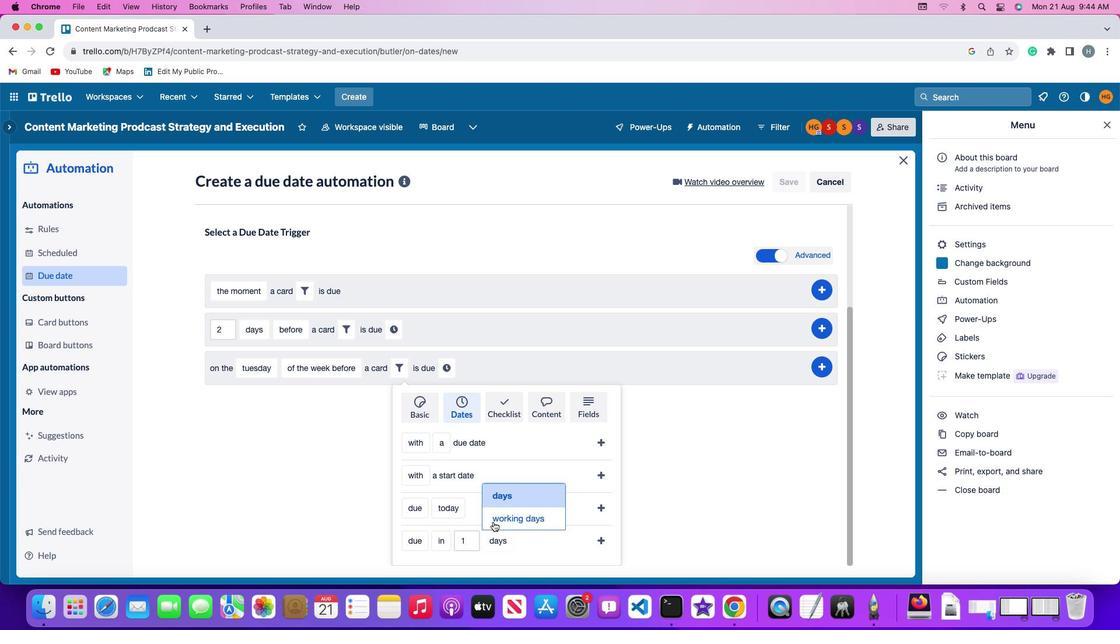 
Action: Mouse pressed left at (493, 521)
Screenshot: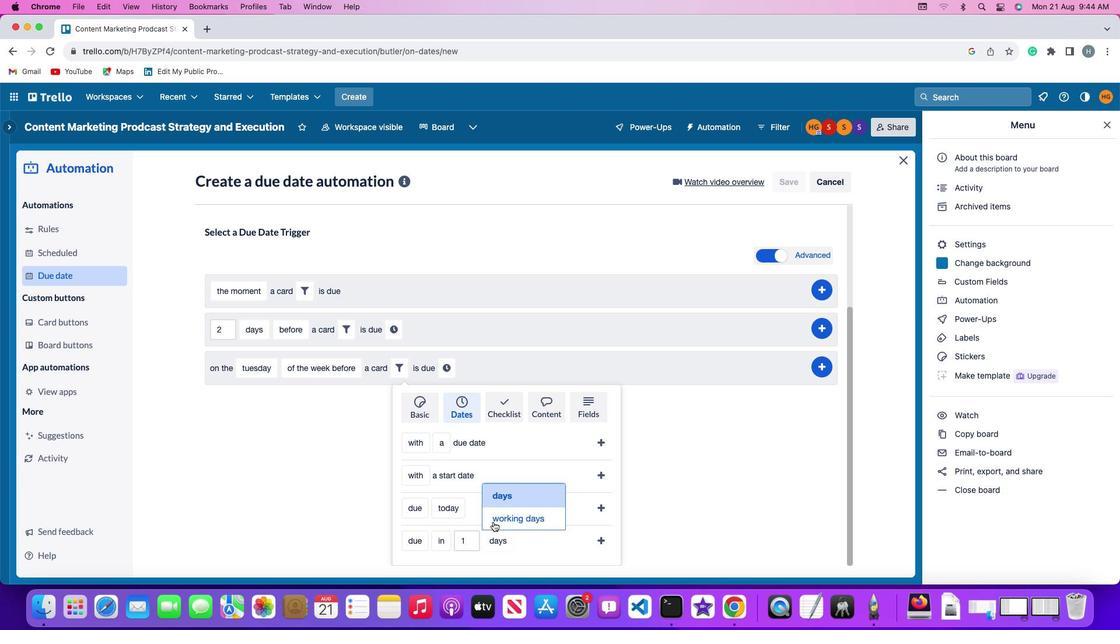 
Action: Mouse moved to (604, 535)
Screenshot: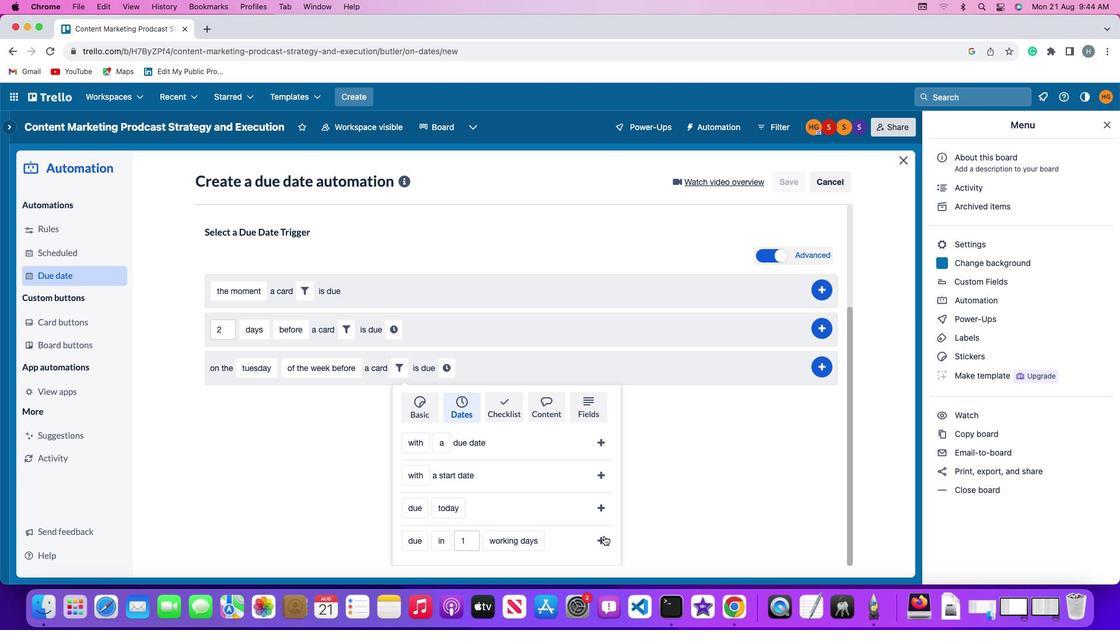 
Action: Mouse pressed left at (604, 535)
Screenshot: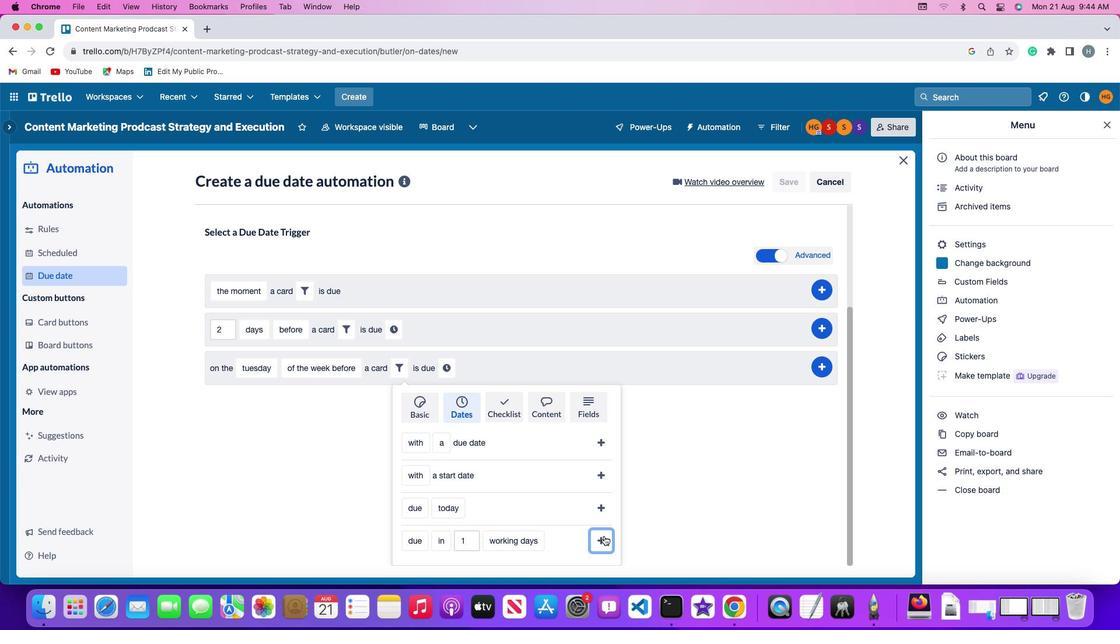 
Action: Mouse moved to (556, 509)
Screenshot: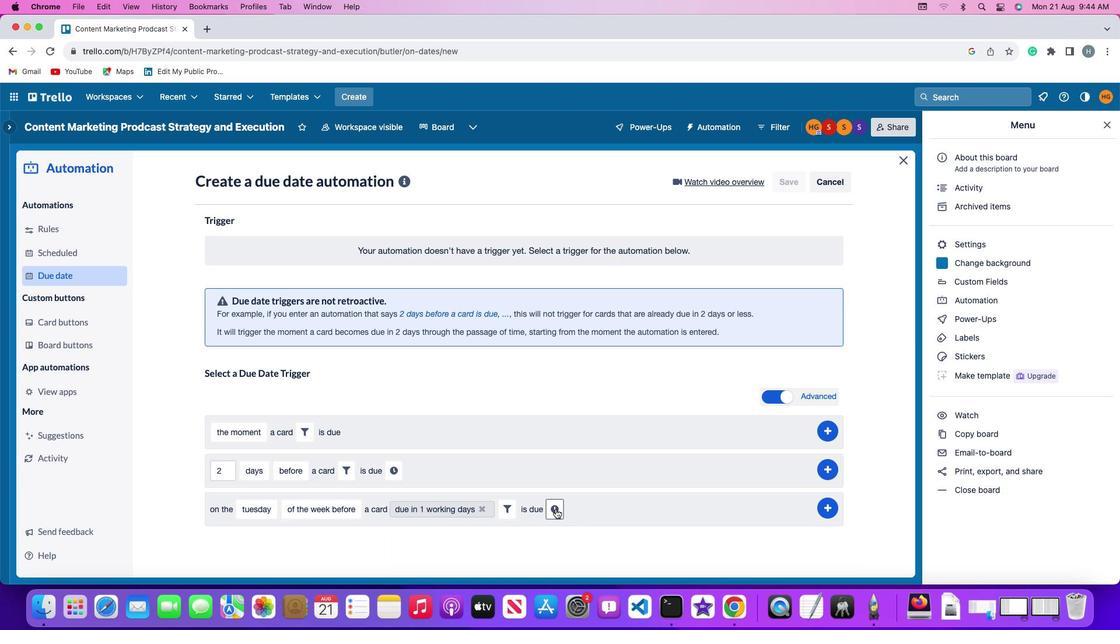 
Action: Mouse pressed left at (556, 509)
Screenshot: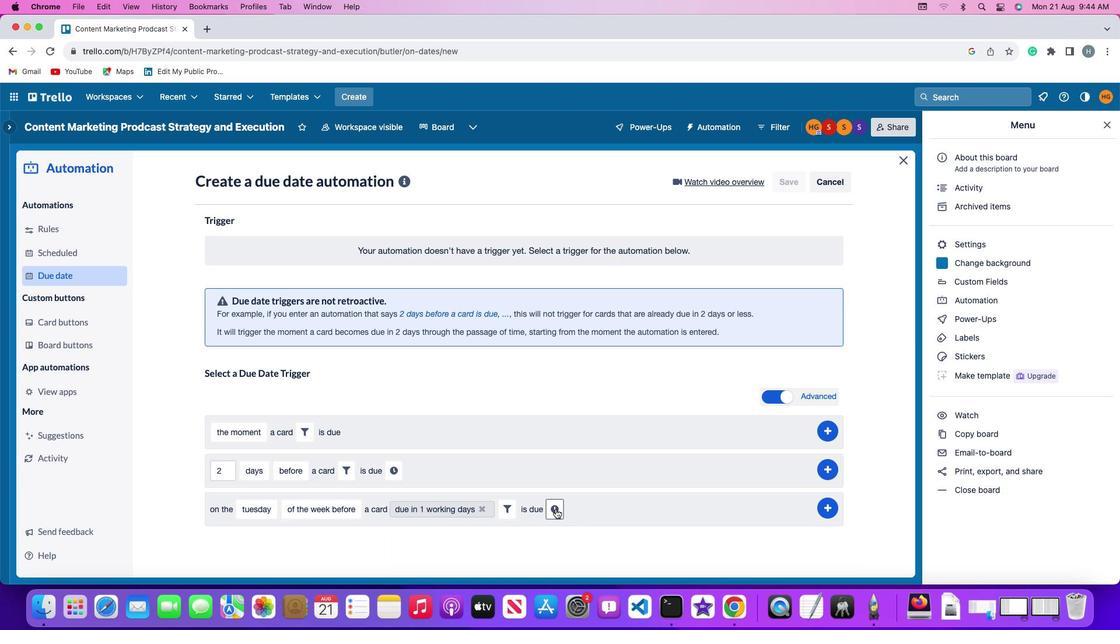 
Action: Mouse moved to (576, 512)
Screenshot: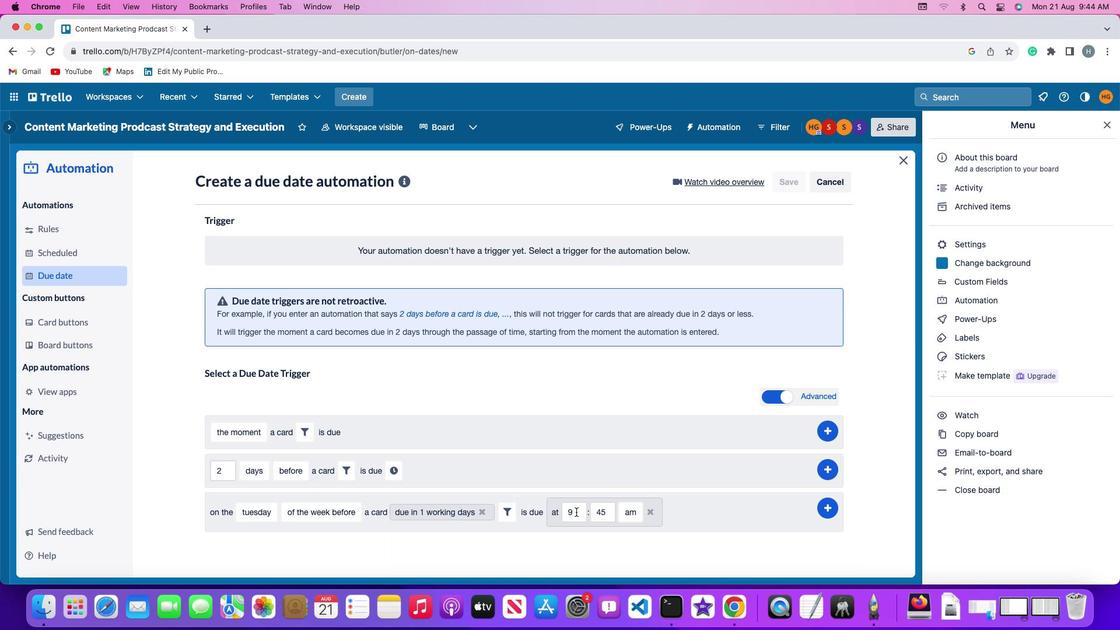
Action: Mouse pressed left at (576, 512)
Screenshot: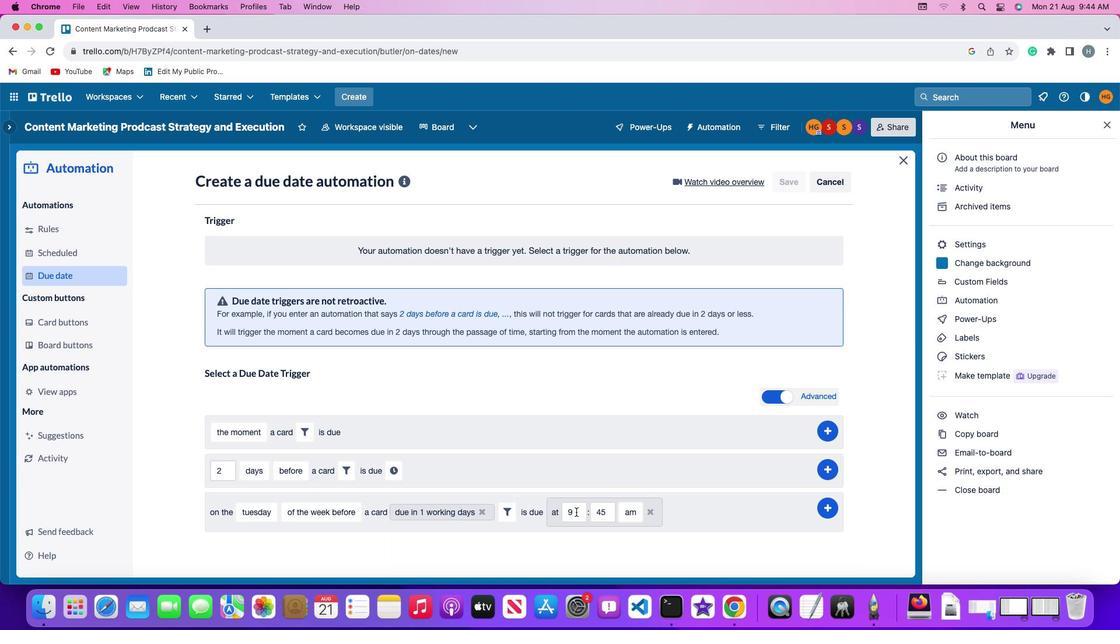 
Action: Mouse moved to (576, 512)
Screenshot: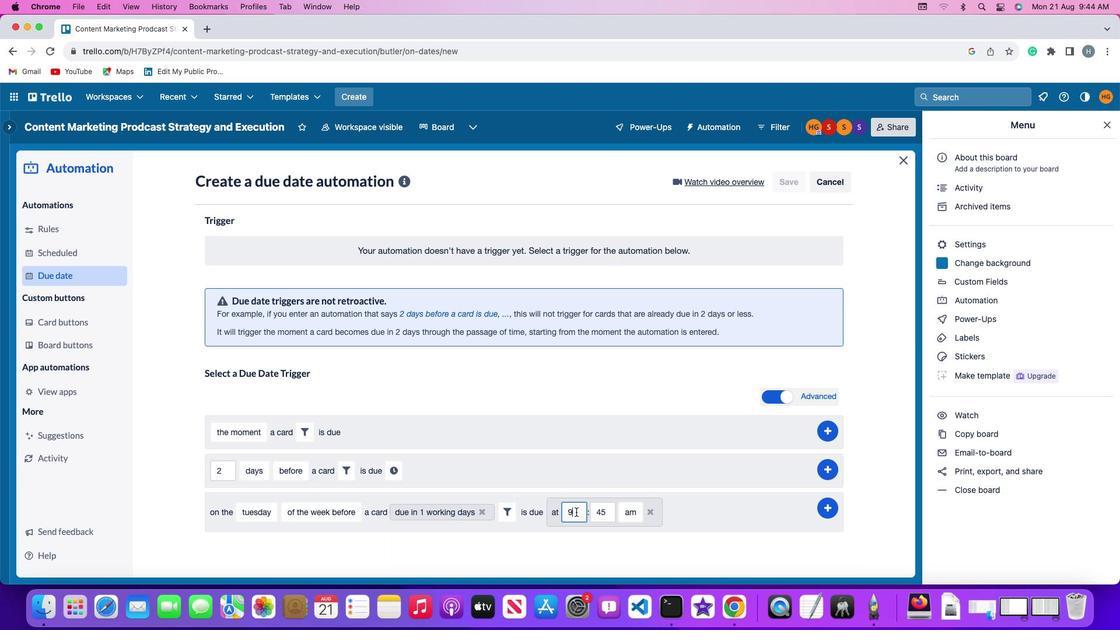 
Action: Key pressed Key.backspace'1''1'
Screenshot: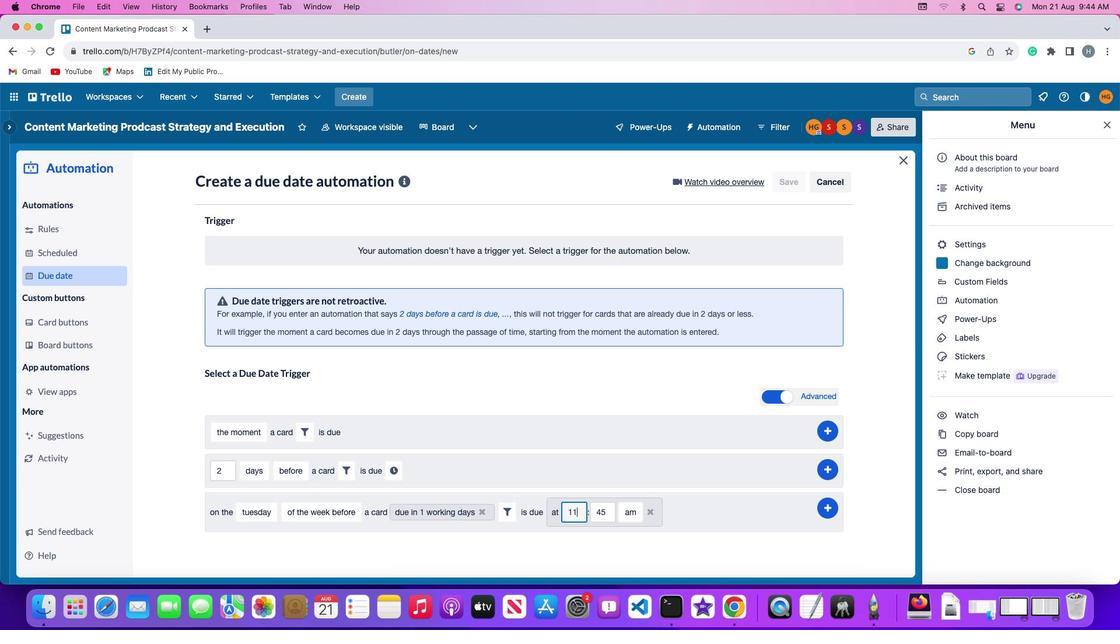 
Action: Mouse moved to (608, 510)
Screenshot: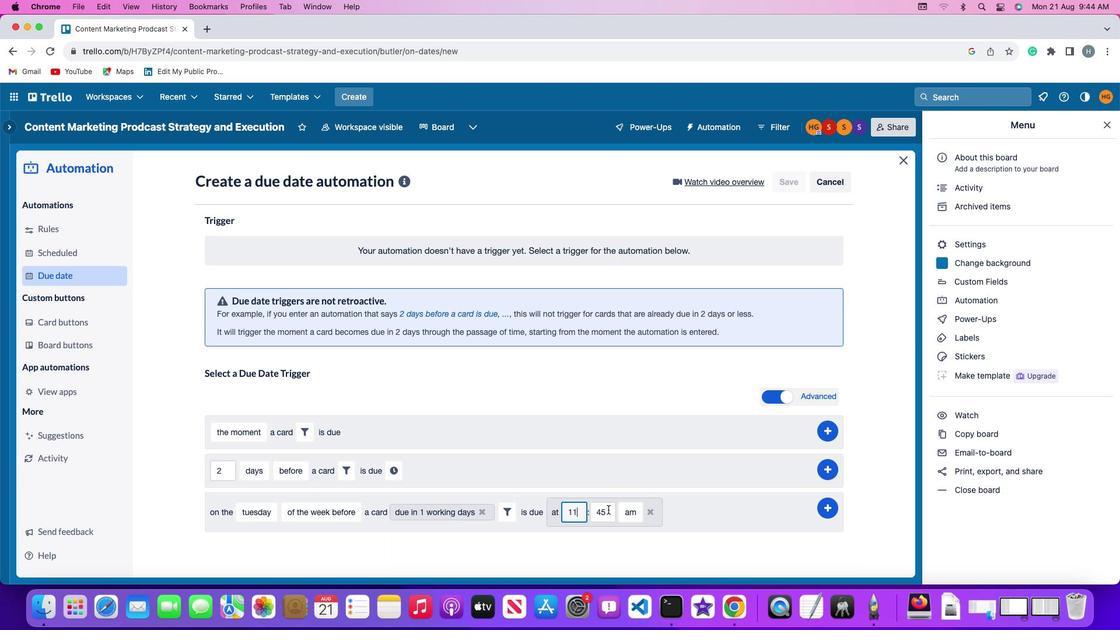 
Action: Mouse pressed left at (608, 510)
Screenshot: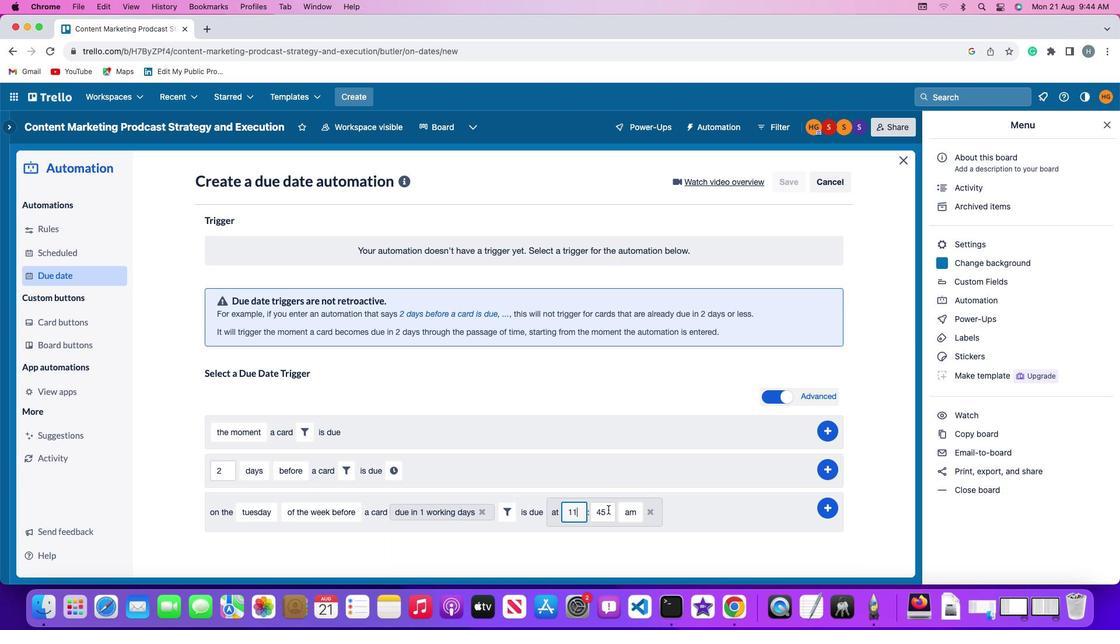 
Action: Key pressed Key.backspace
Screenshot: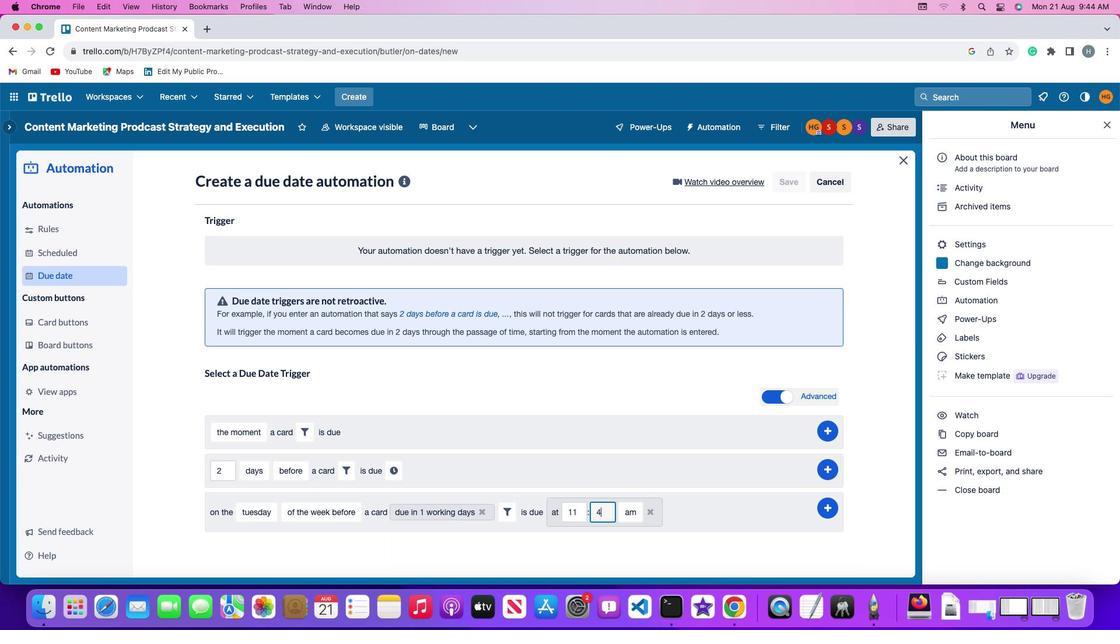 
Action: Mouse moved to (608, 510)
Screenshot: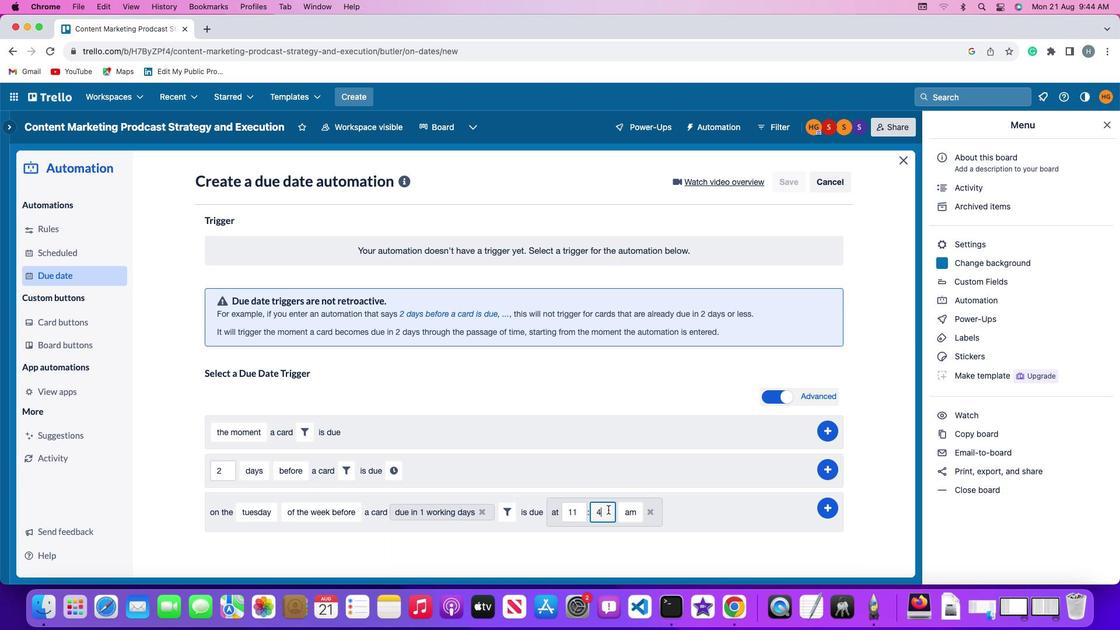 
Action: Key pressed Key.backspace
Screenshot: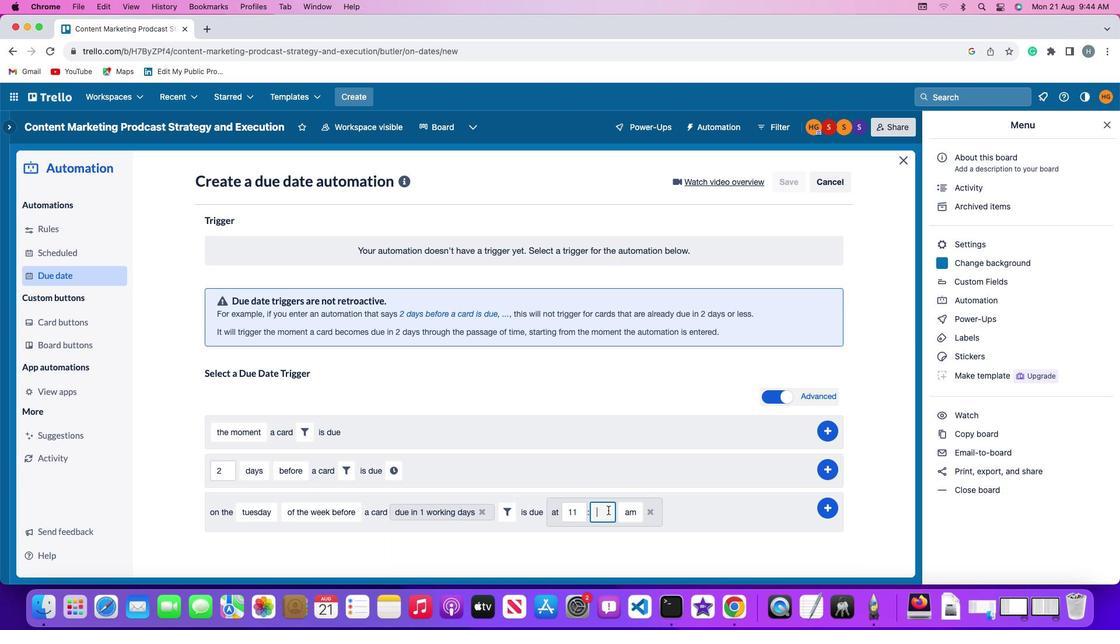 
Action: Mouse moved to (608, 510)
Screenshot: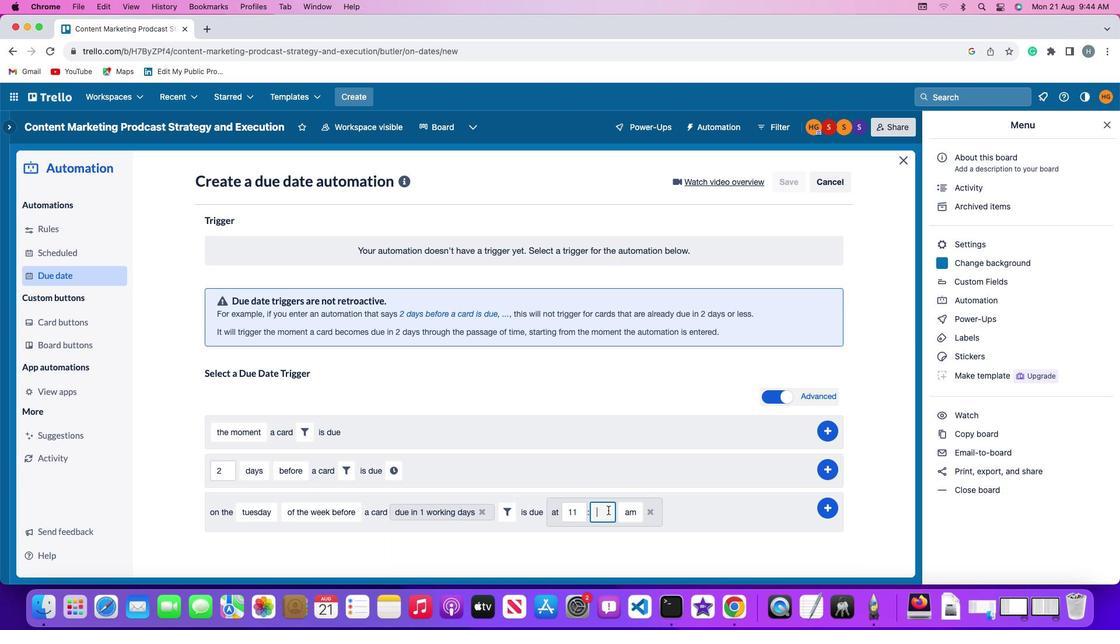 
Action: Key pressed '0''0'
Screenshot: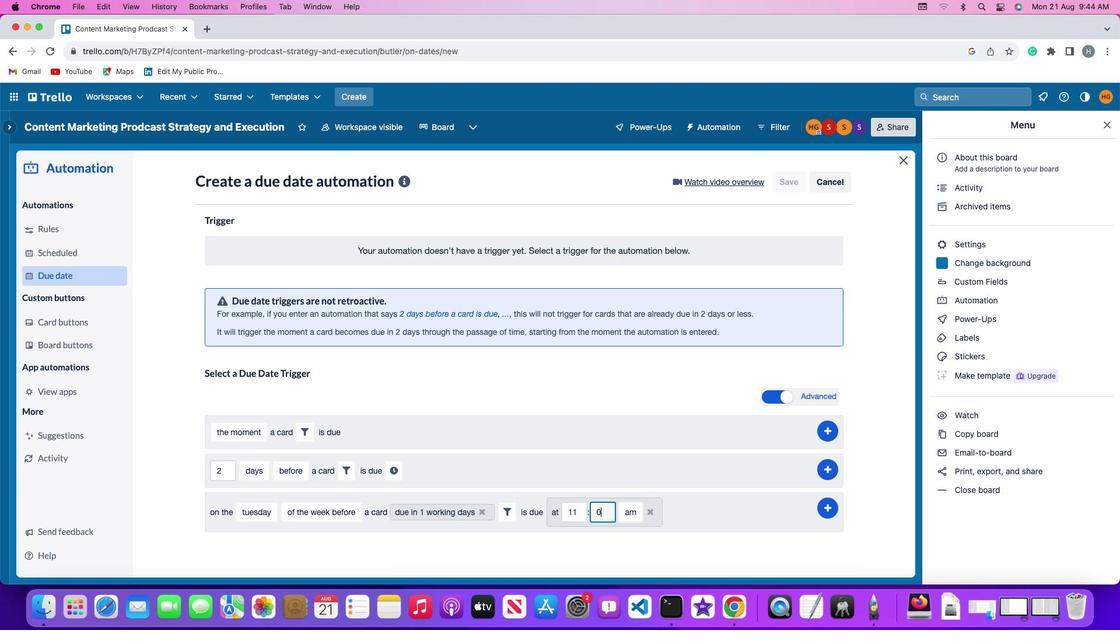
Action: Mouse moved to (628, 512)
Screenshot: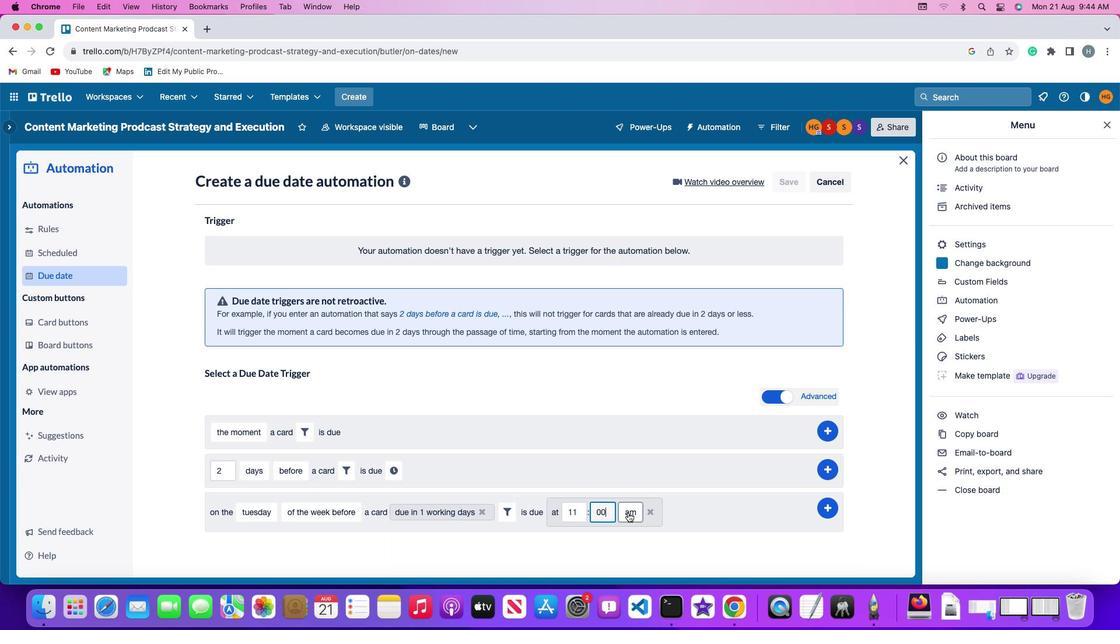 
Action: Mouse pressed left at (628, 512)
Screenshot: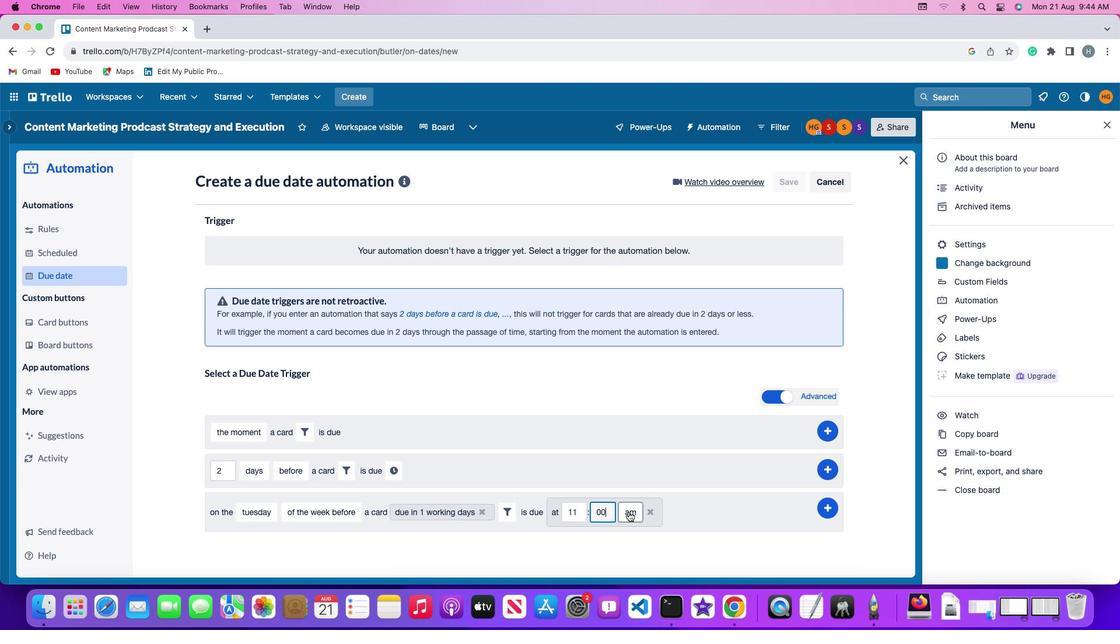 
Action: Mouse moved to (628, 529)
Screenshot: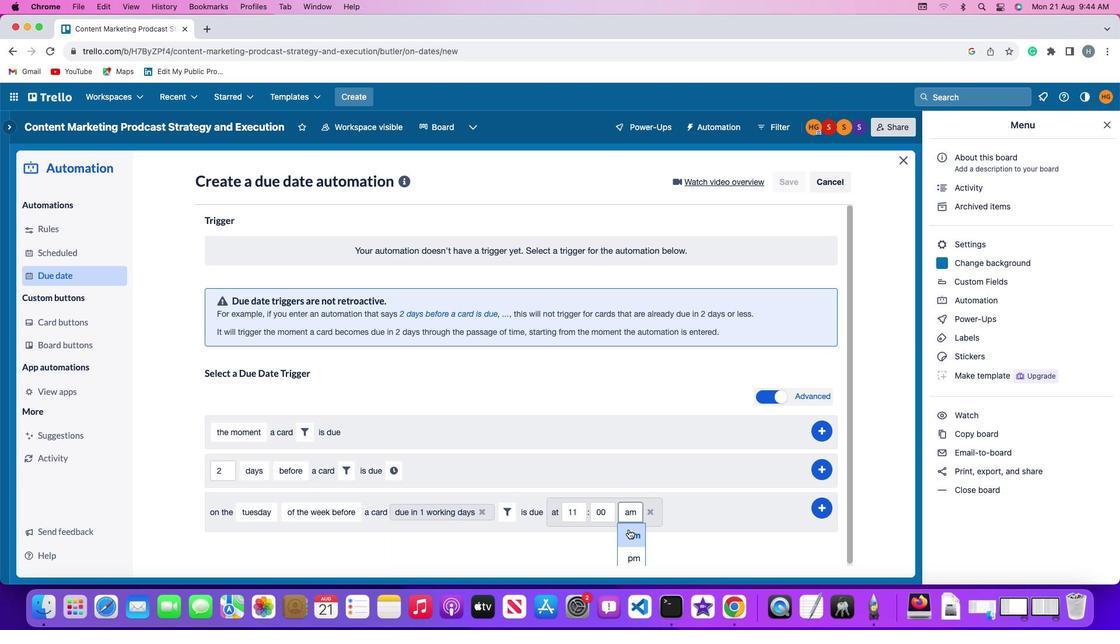 
Action: Mouse pressed left at (628, 529)
Screenshot: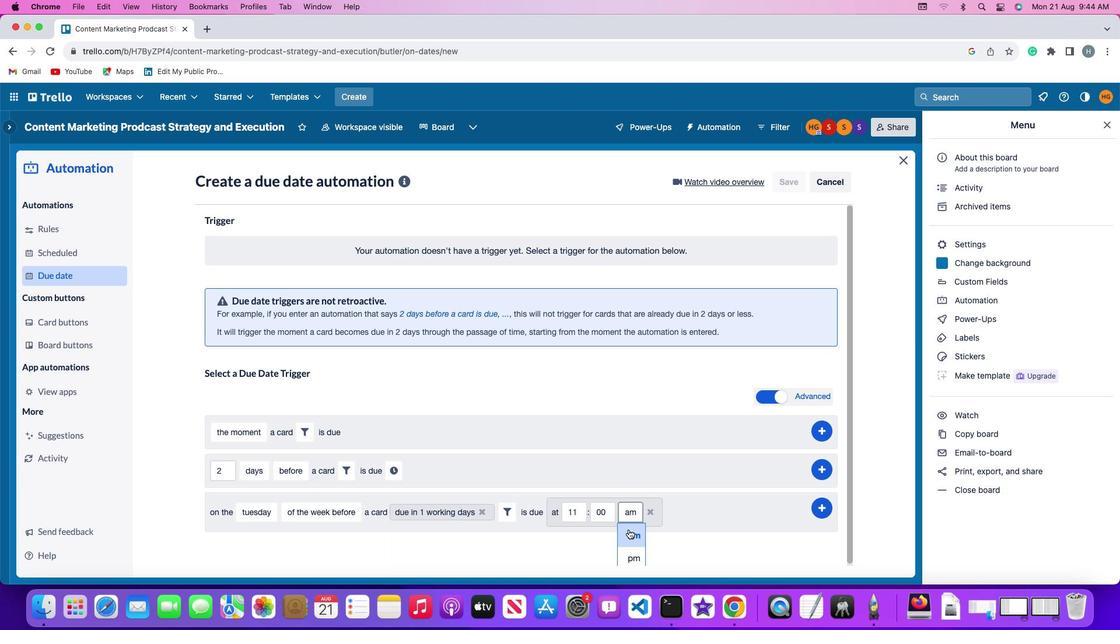 
Action: Mouse moved to (827, 506)
Screenshot: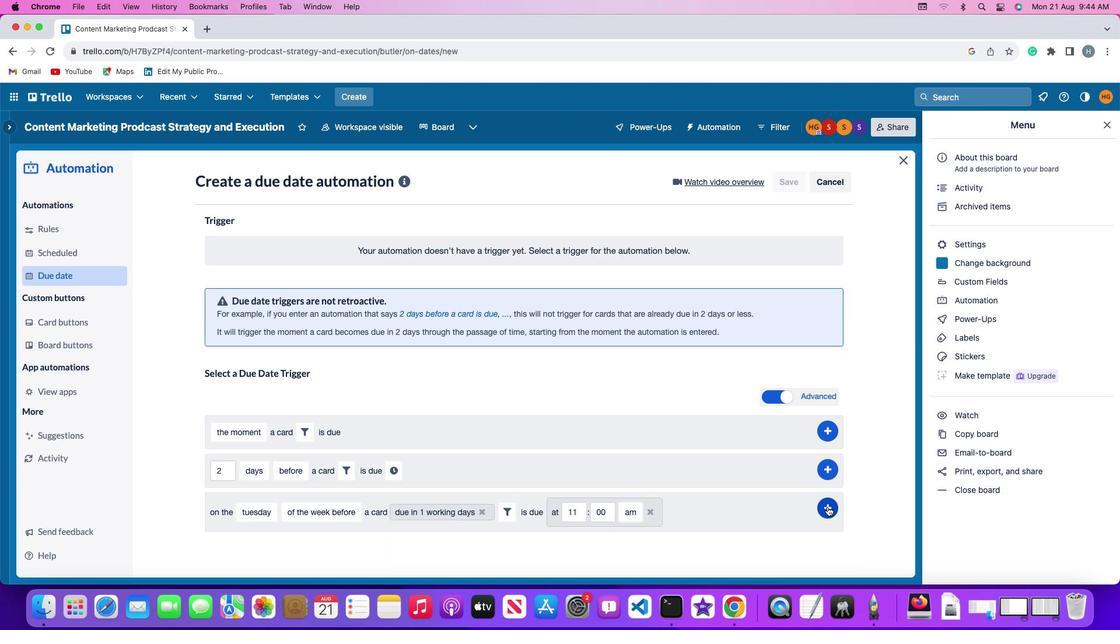 
Action: Mouse pressed left at (827, 506)
Screenshot: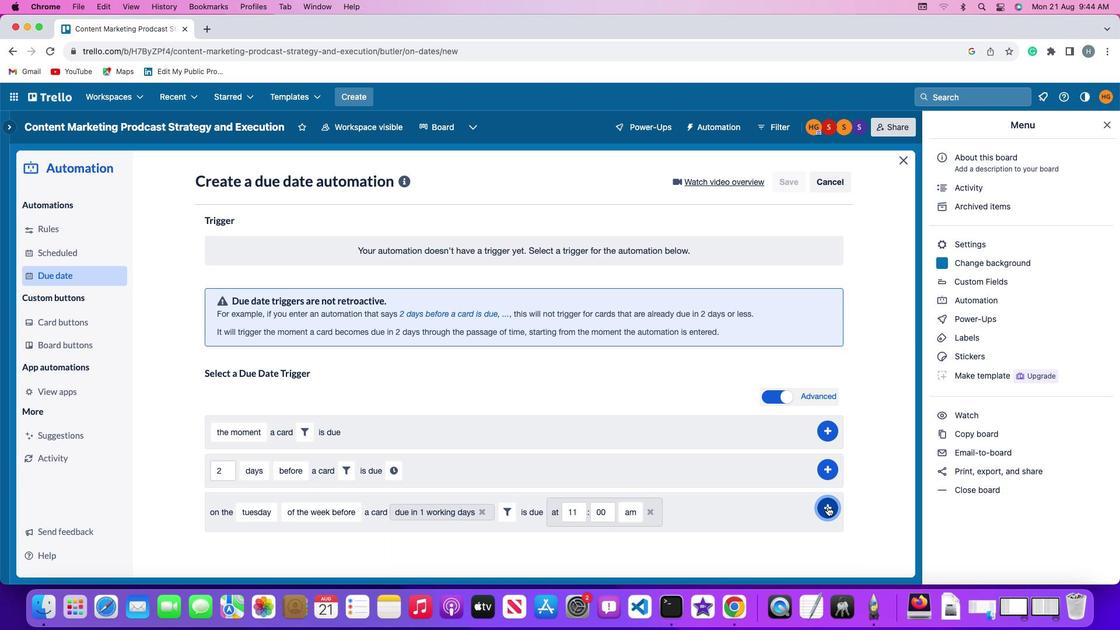 
Action: Mouse moved to (861, 476)
Screenshot: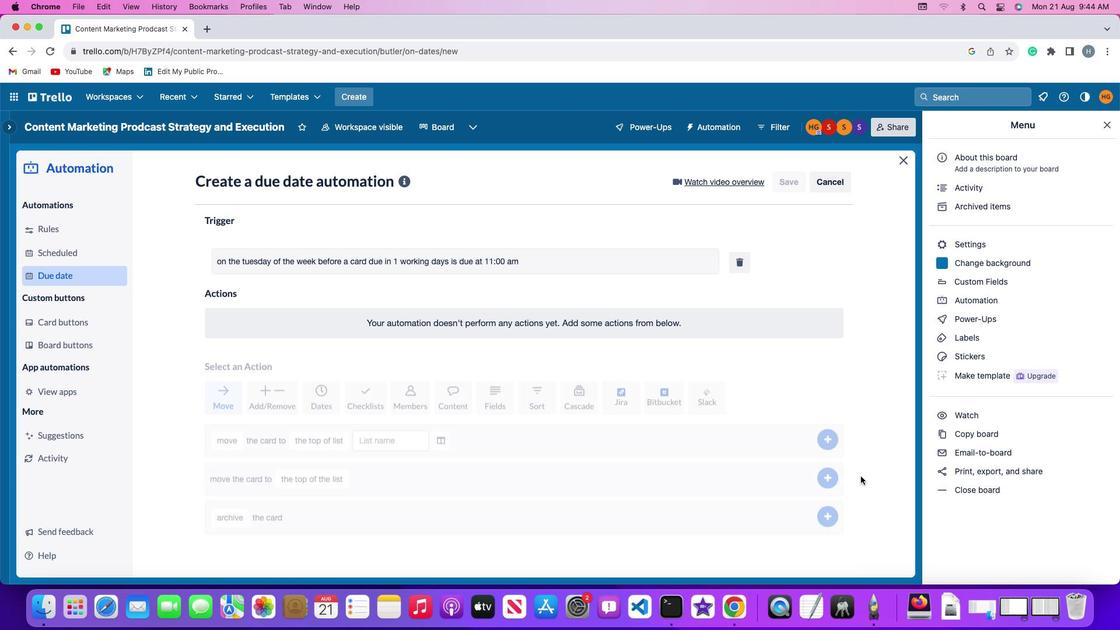 
